 Task: Find connections with filter location Bantvāl with filter topic #staysafewith filter profile language Potuguese with filter current company AJIO.com with filter school Progressive Education Society's Modern College of Engineering with filter industry Electrical Equipment Manufacturing with filter service category Commercial Insurance with filter keywords title Direct Salesperson
Action: Mouse moved to (491, 64)
Screenshot: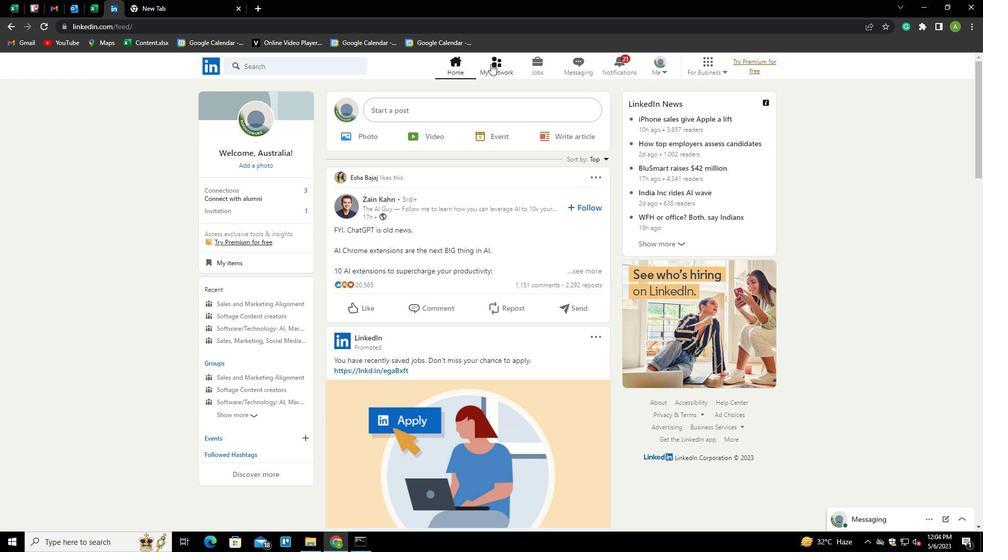 
Action: Mouse pressed left at (491, 64)
Screenshot: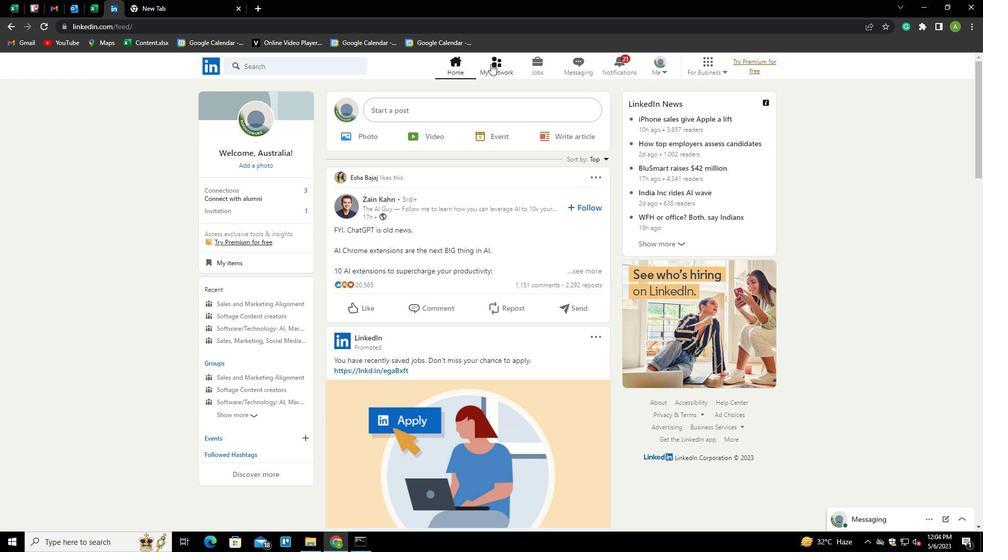 
Action: Mouse moved to (275, 126)
Screenshot: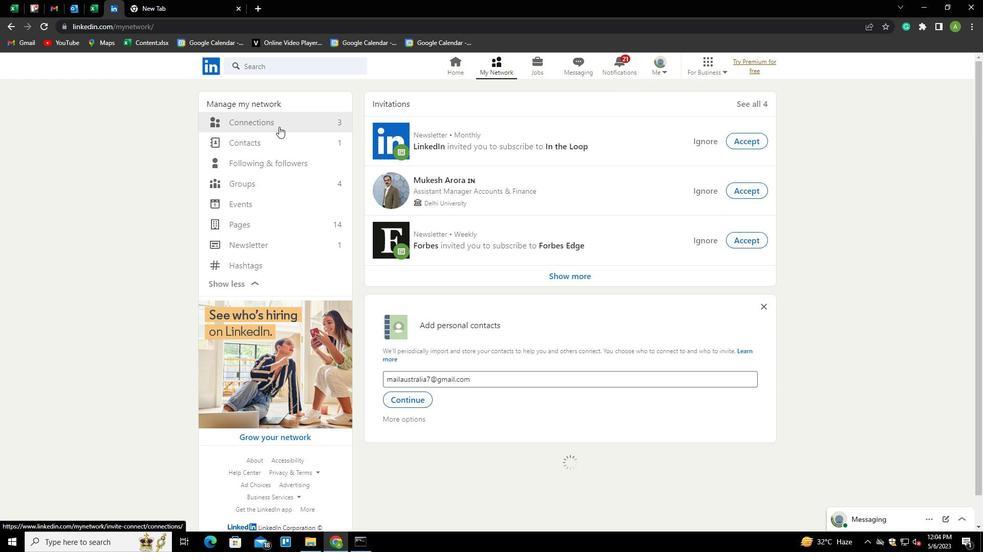 
Action: Mouse pressed left at (275, 126)
Screenshot: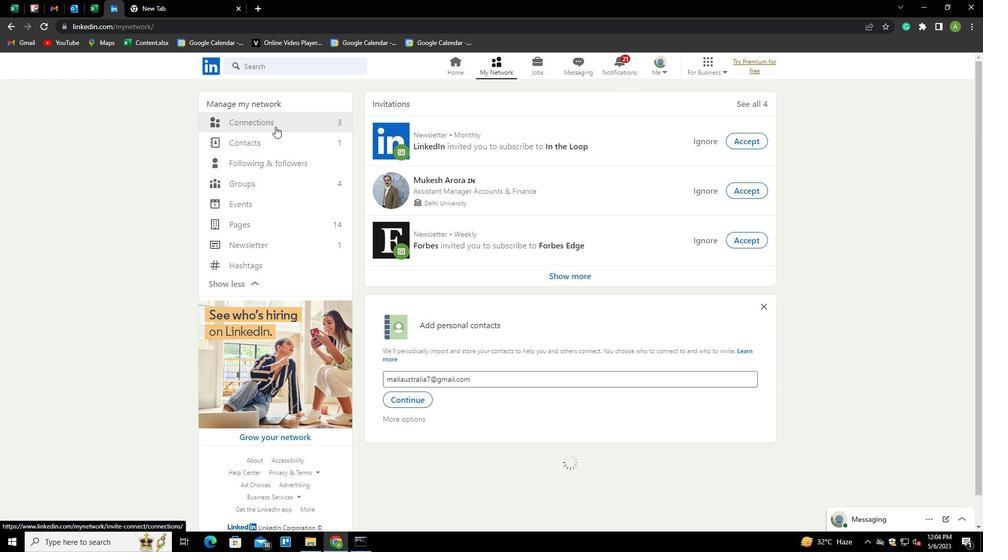 
Action: Mouse moved to (569, 122)
Screenshot: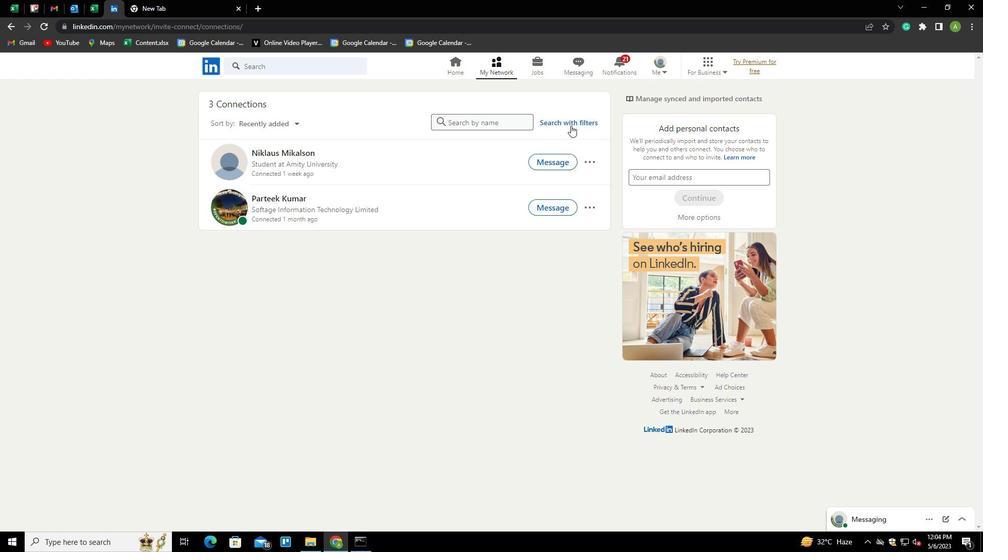 
Action: Mouse pressed left at (569, 122)
Screenshot: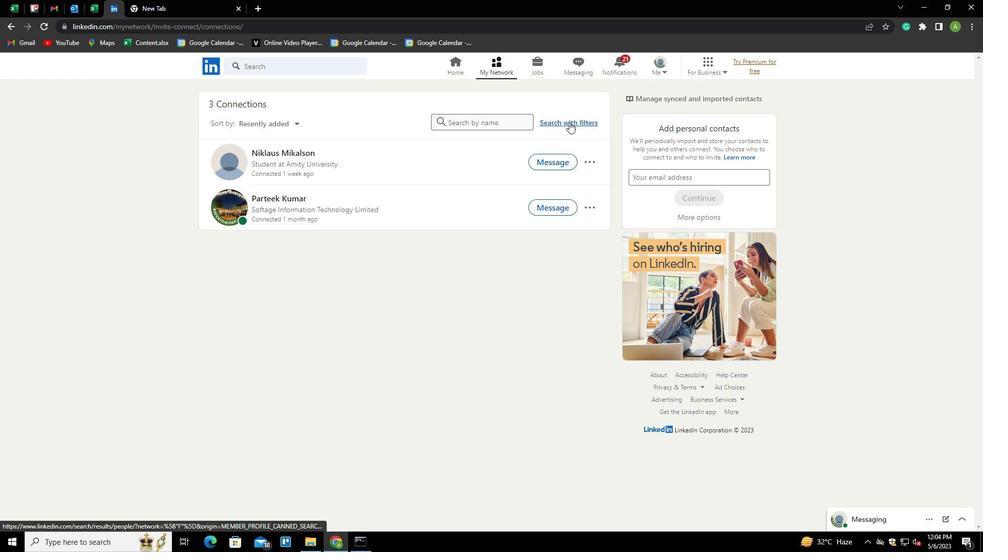 
Action: Mouse moved to (524, 94)
Screenshot: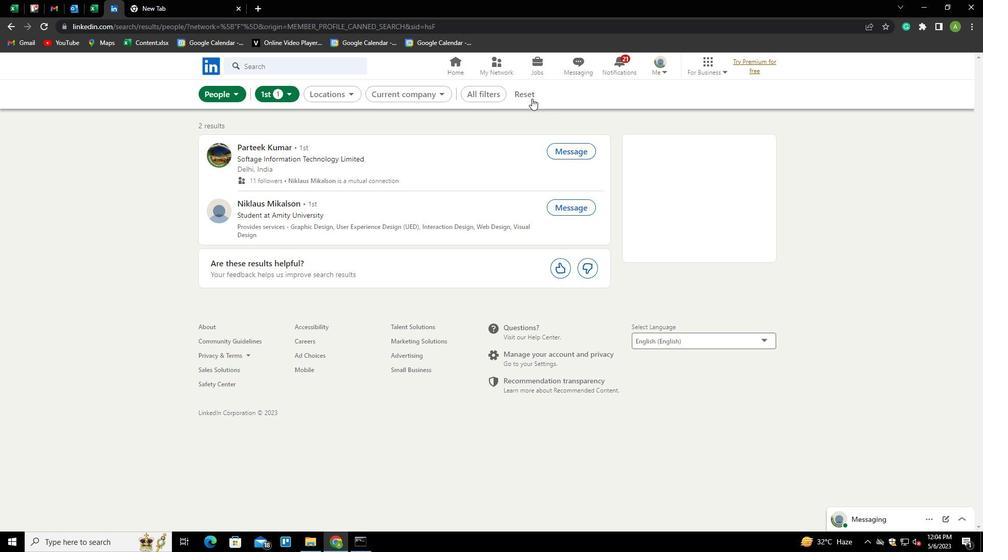 
Action: Mouse pressed left at (524, 94)
Screenshot: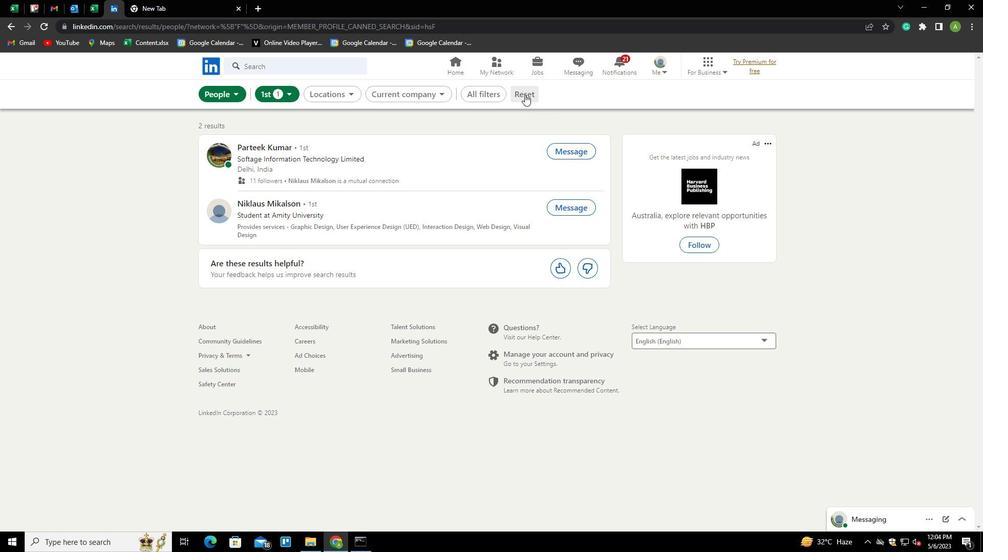 
Action: Mouse moved to (513, 94)
Screenshot: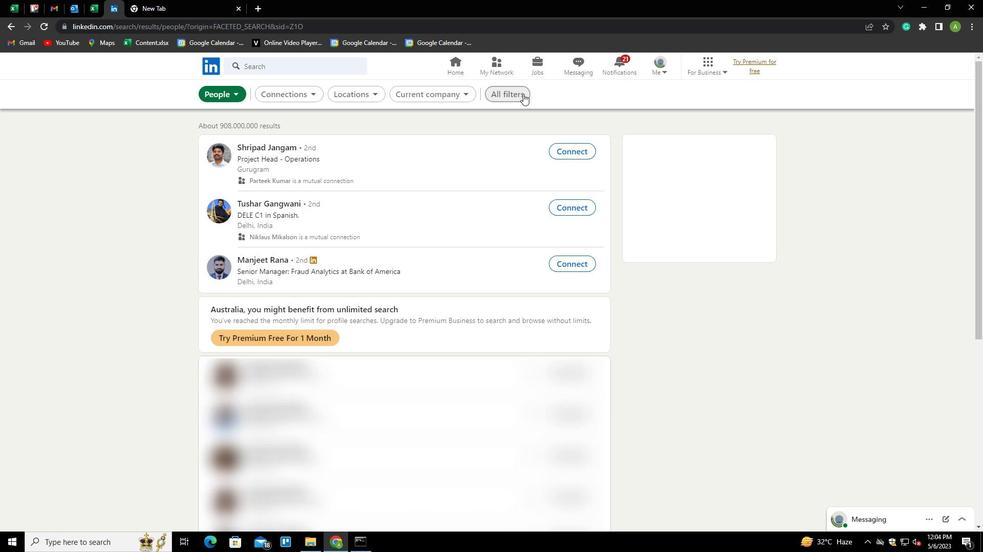 
Action: Mouse pressed left at (513, 94)
Screenshot: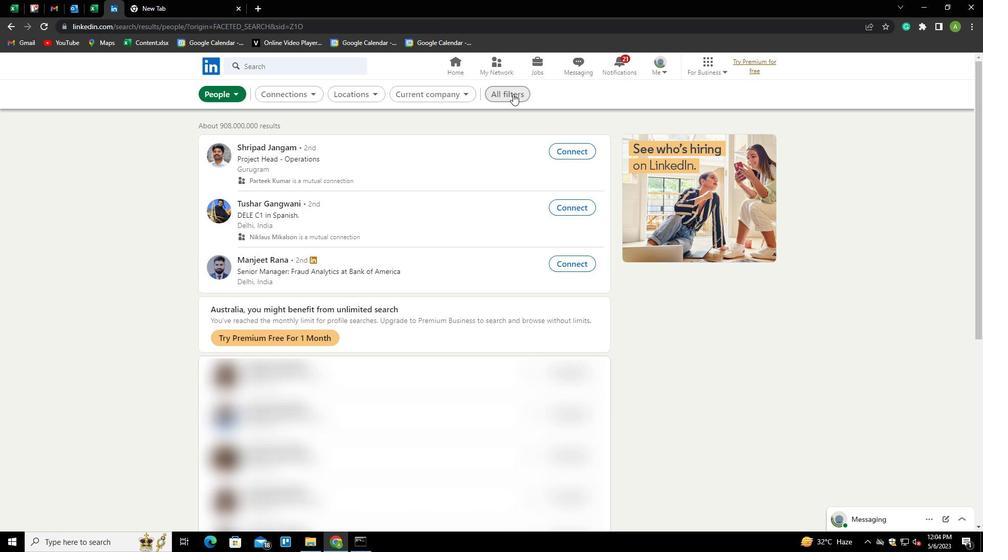 
Action: Mouse moved to (837, 285)
Screenshot: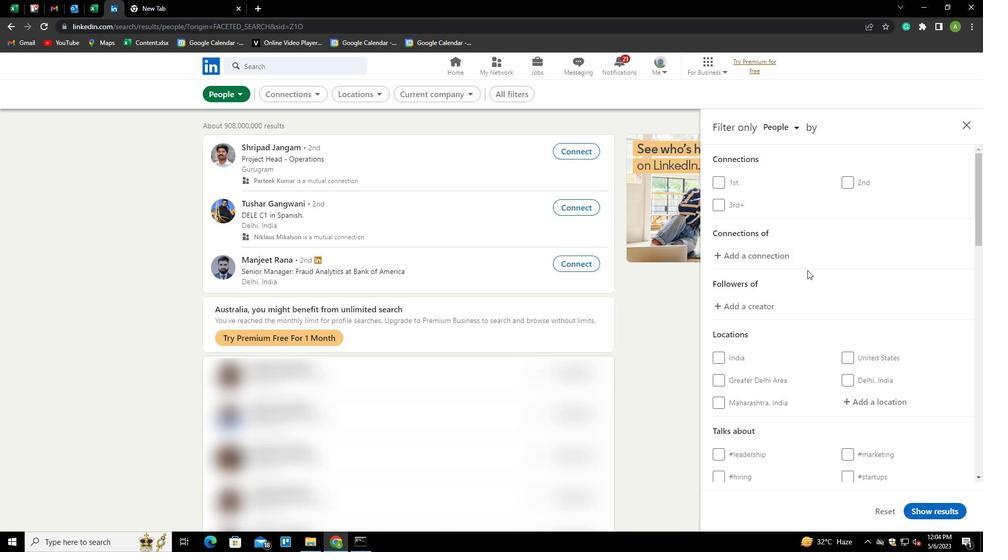 
Action: Mouse scrolled (837, 285) with delta (0, 0)
Screenshot: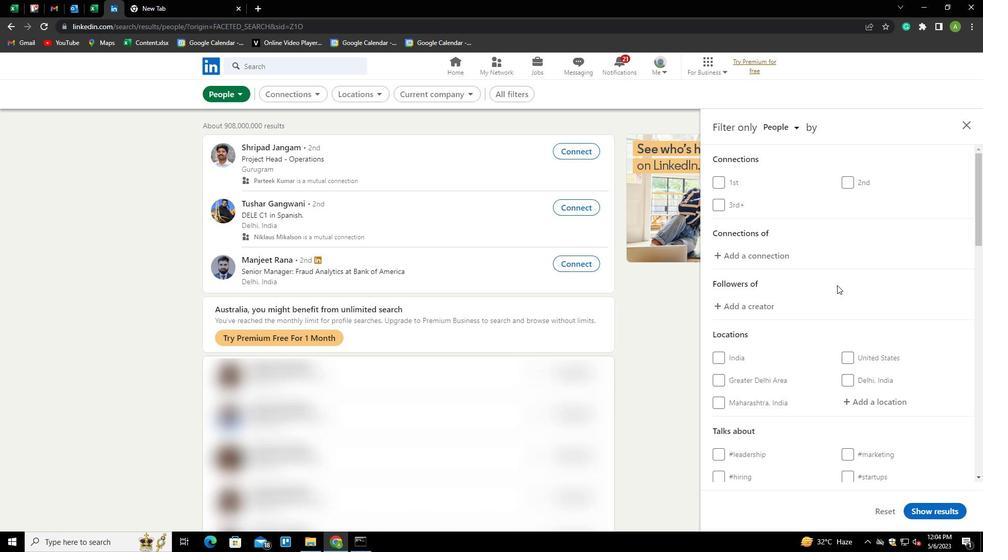 
Action: Mouse scrolled (837, 285) with delta (0, 0)
Screenshot: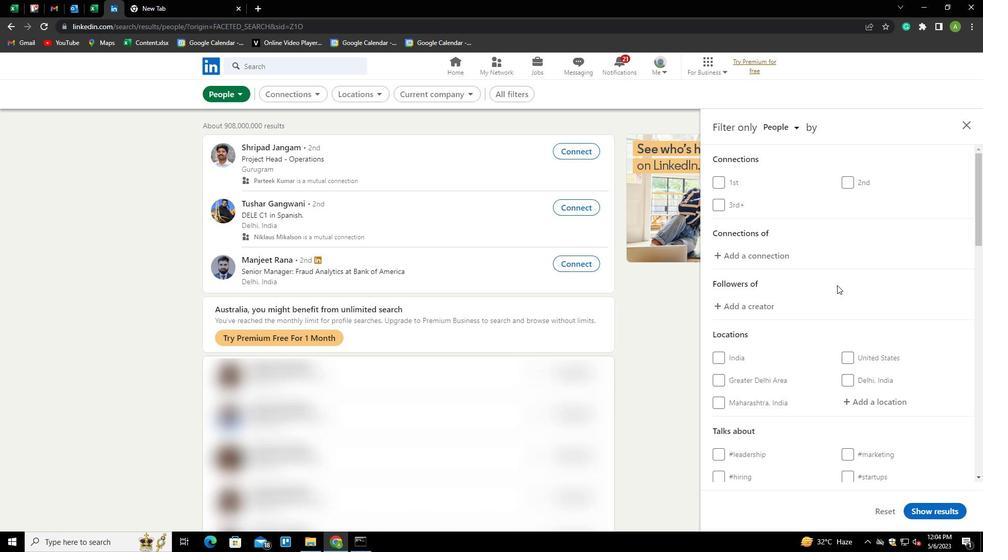 
Action: Mouse moved to (848, 302)
Screenshot: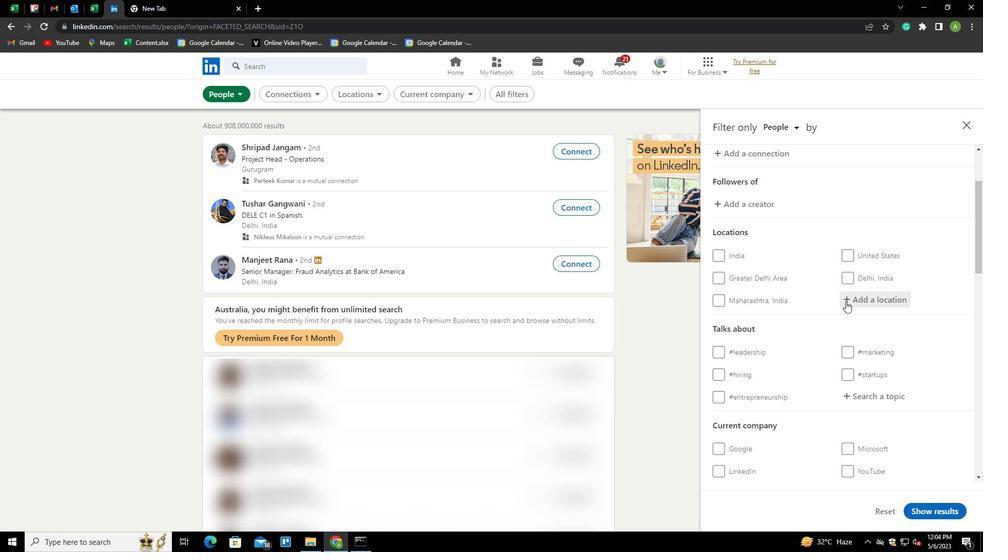 
Action: Mouse pressed left at (848, 302)
Screenshot: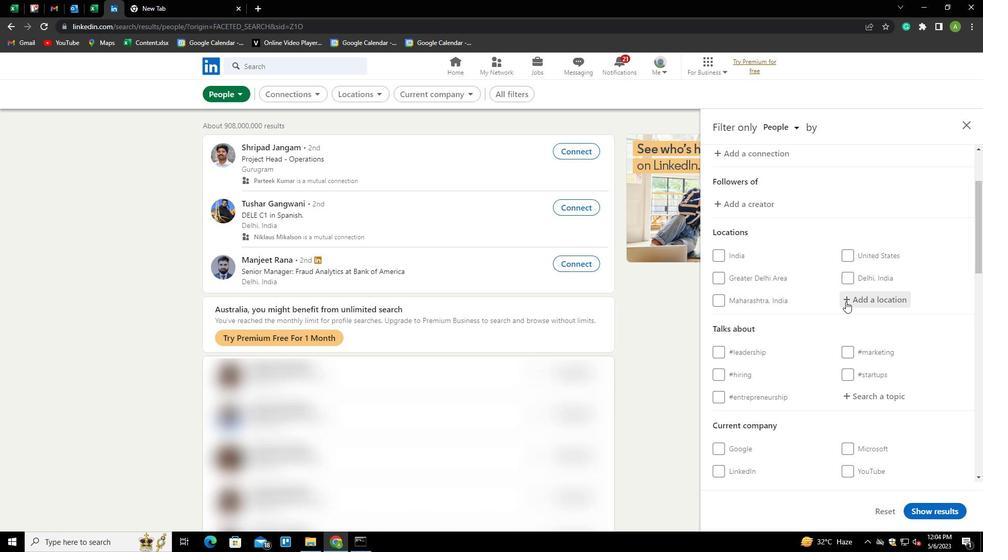 
Action: Mouse moved to (849, 301)
Screenshot: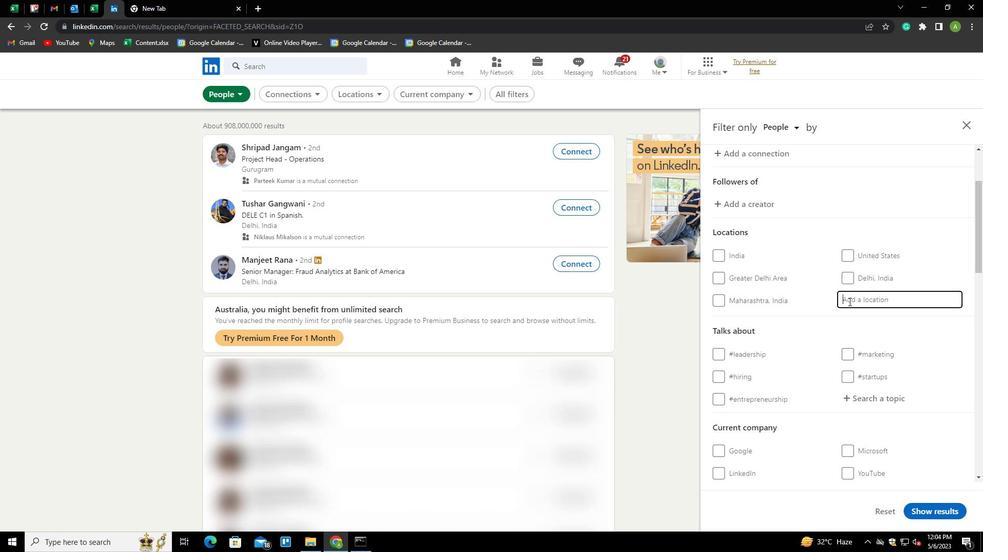 
Action: Key pressed <Key.shift>
Screenshot: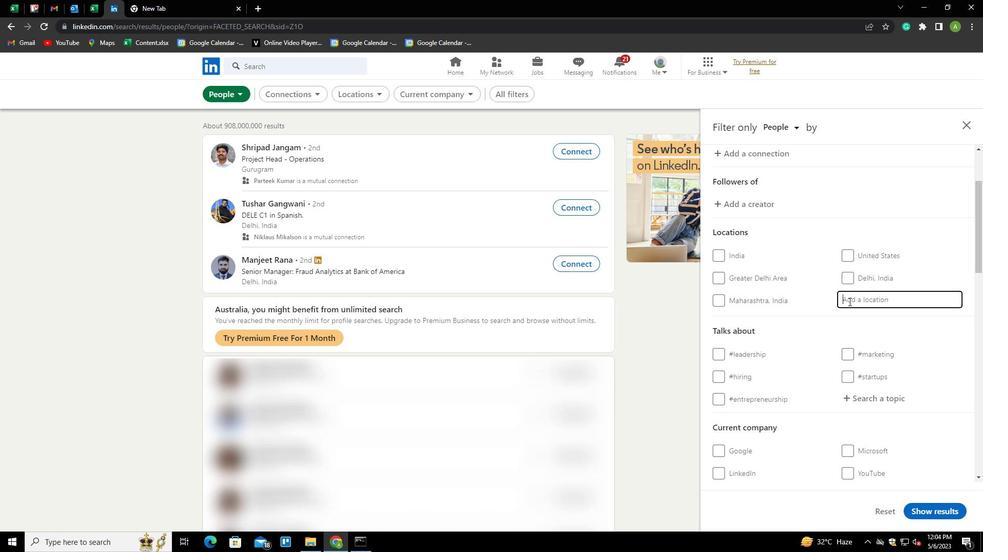 
Action: Mouse moved to (849, 300)
Screenshot: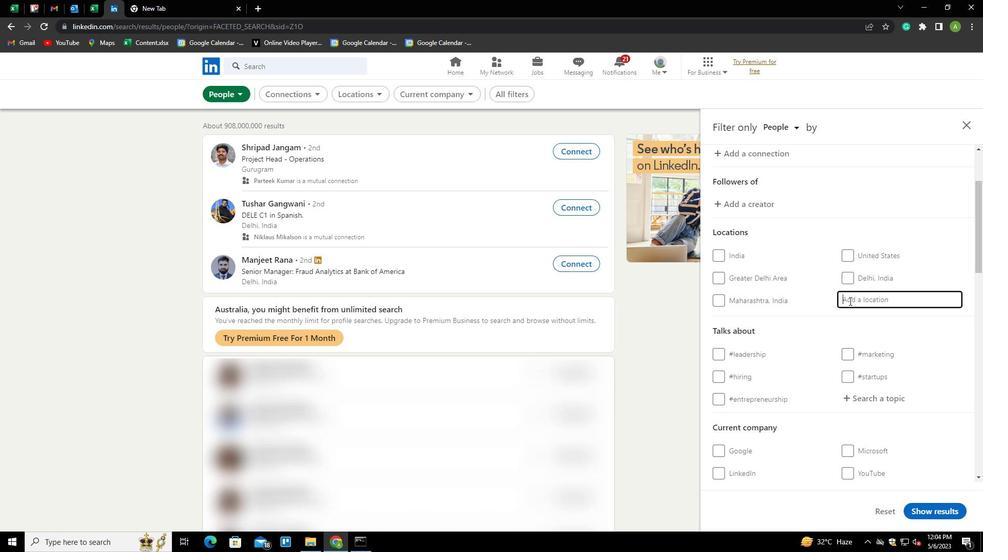 
Action: Key pressed B
Screenshot: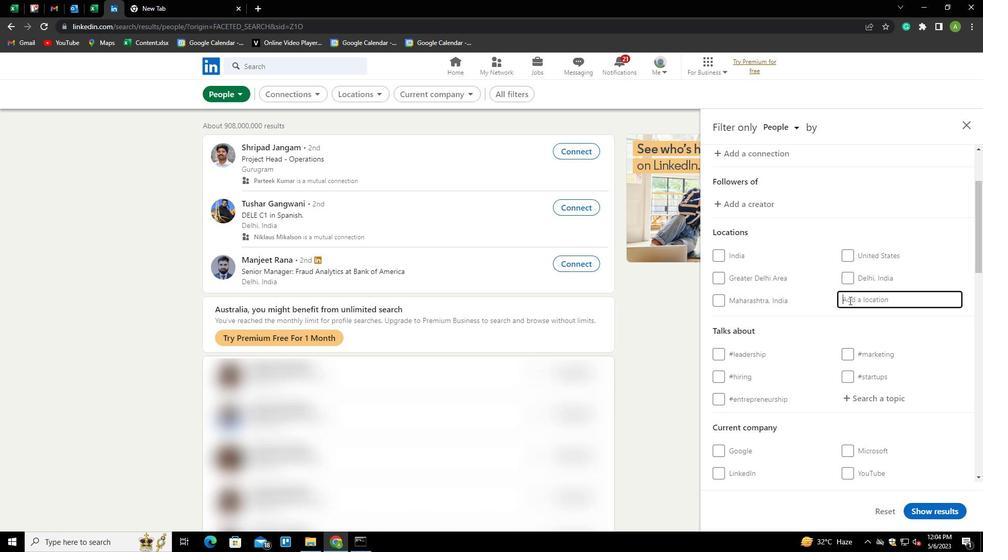 
Action: Mouse moved to (892, 270)
Screenshot: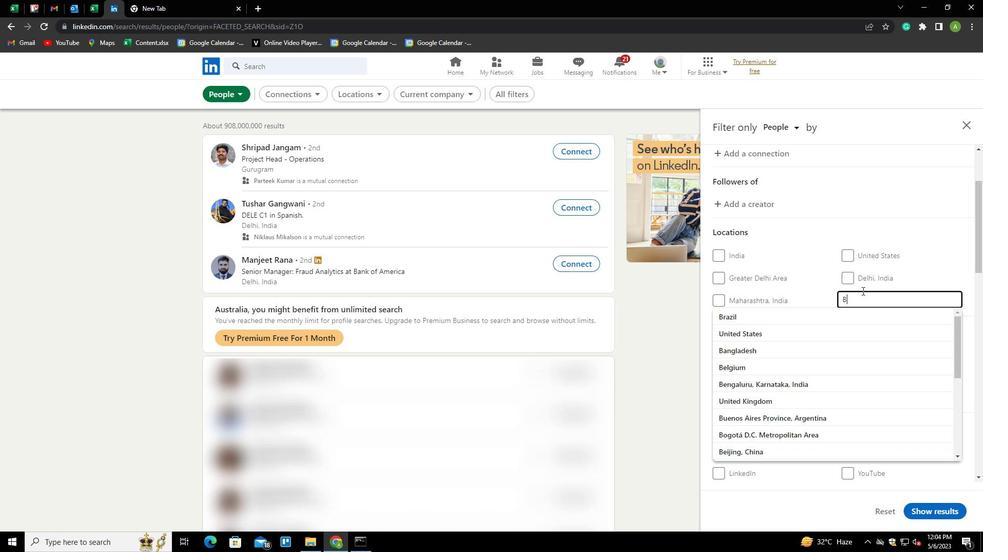 
Action: Key pressed ANTCAL<Key.backspace><Key.backspace>V<Key.backspace><Key.backspace>VAL<Key.down>
Screenshot: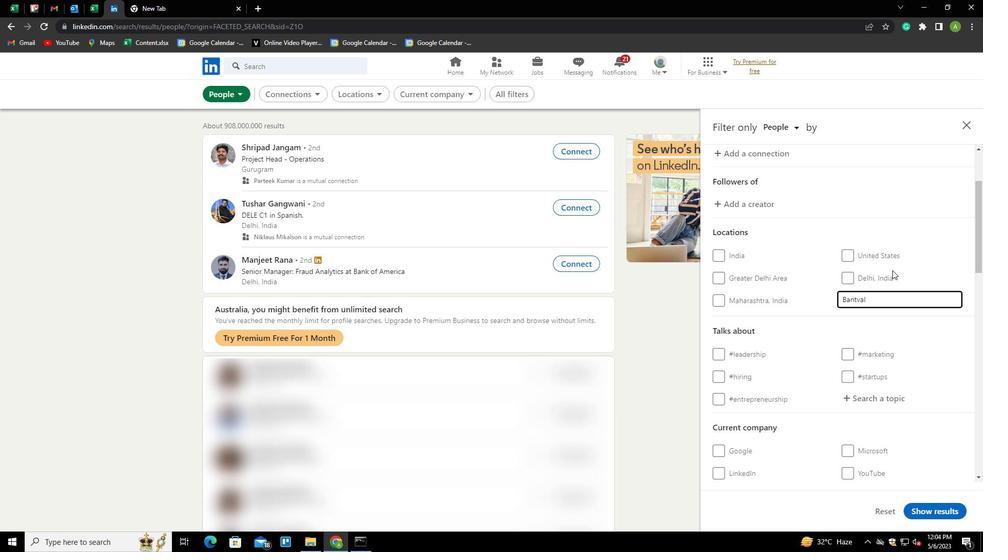 
Action: Mouse moved to (939, 329)
Screenshot: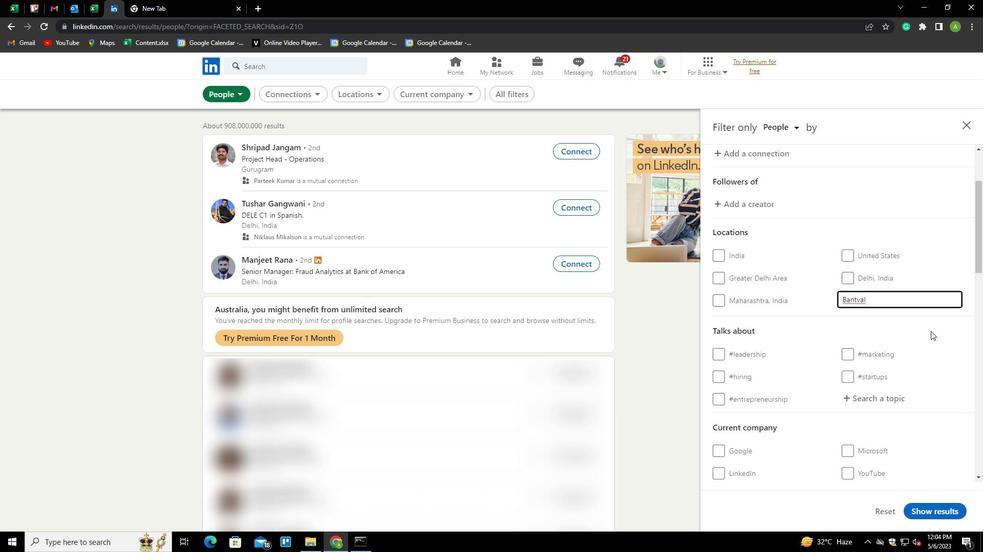 
Action: Mouse pressed left at (939, 329)
Screenshot: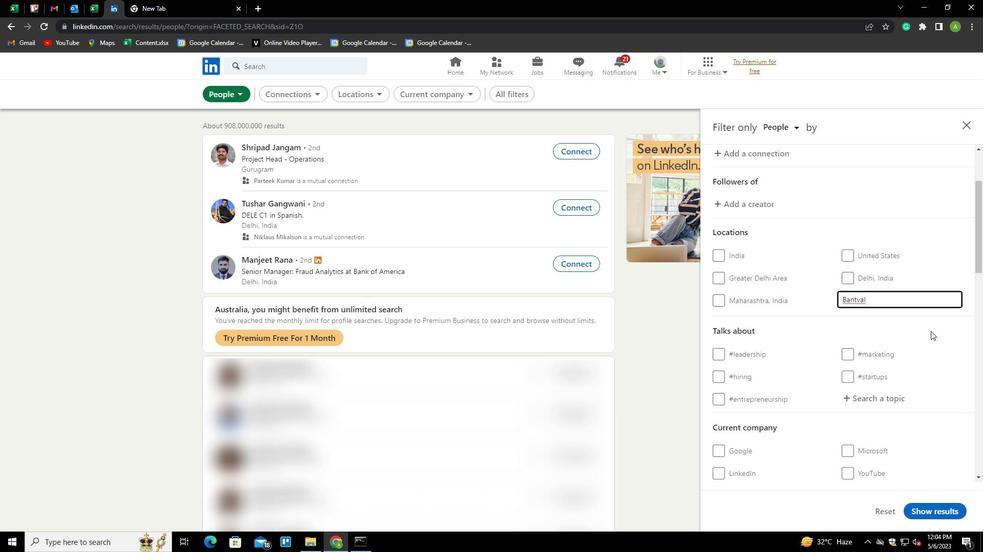 
Action: Mouse moved to (882, 401)
Screenshot: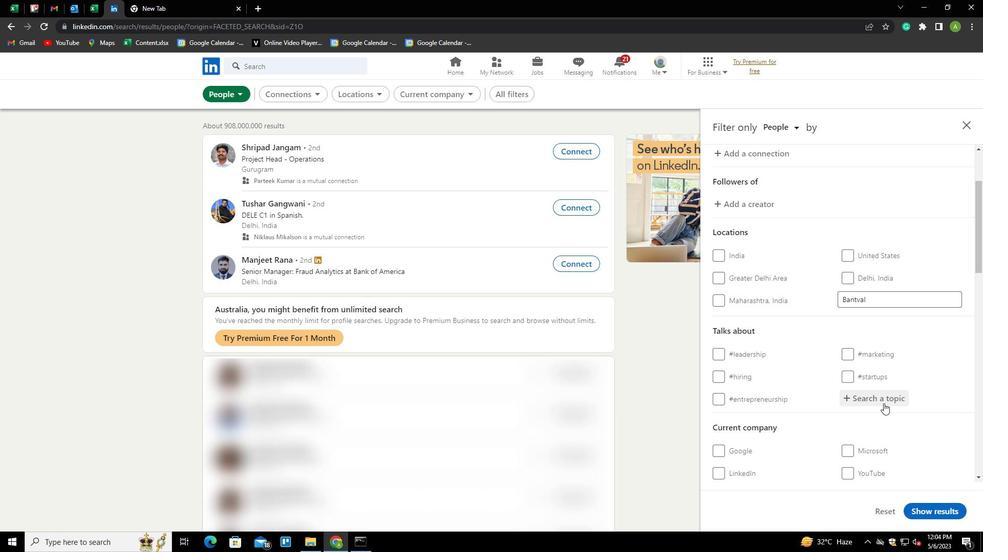 
Action: Mouse pressed left at (882, 401)
Screenshot: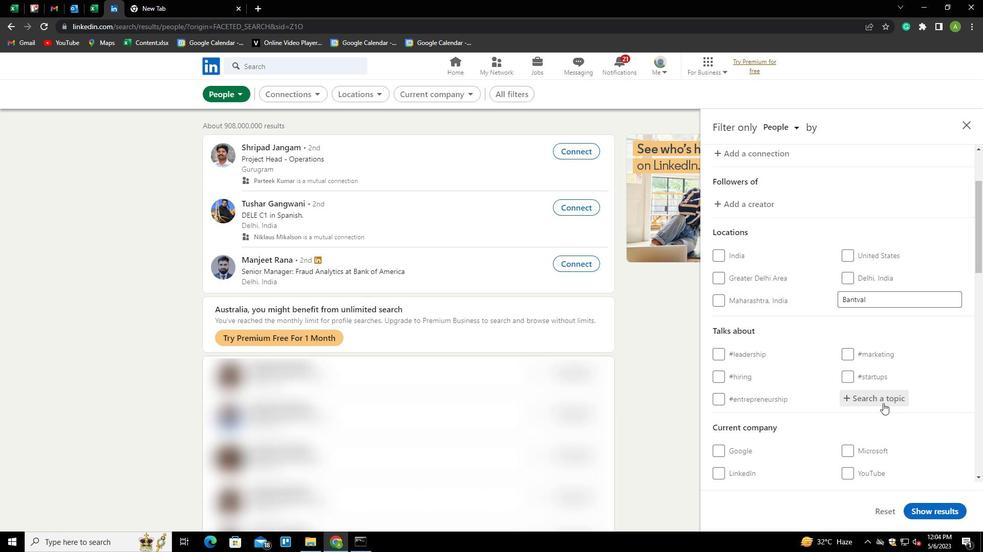 
Action: Mouse moved to (894, 392)
Screenshot: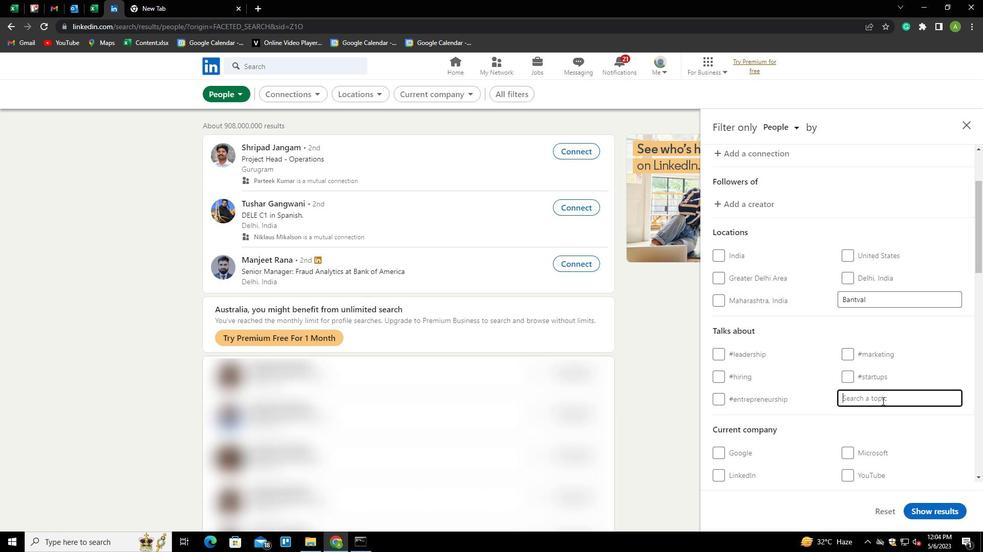 
Action: Key pressed STAYSAFE<Key.down><Key.enter>
Screenshot: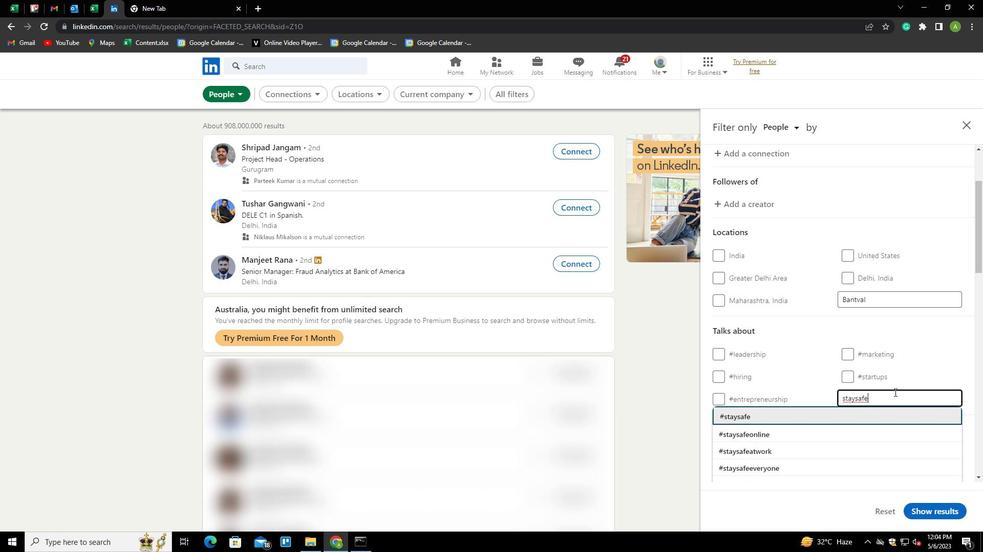 
Action: Mouse scrolled (894, 392) with delta (0, 0)
Screenshot: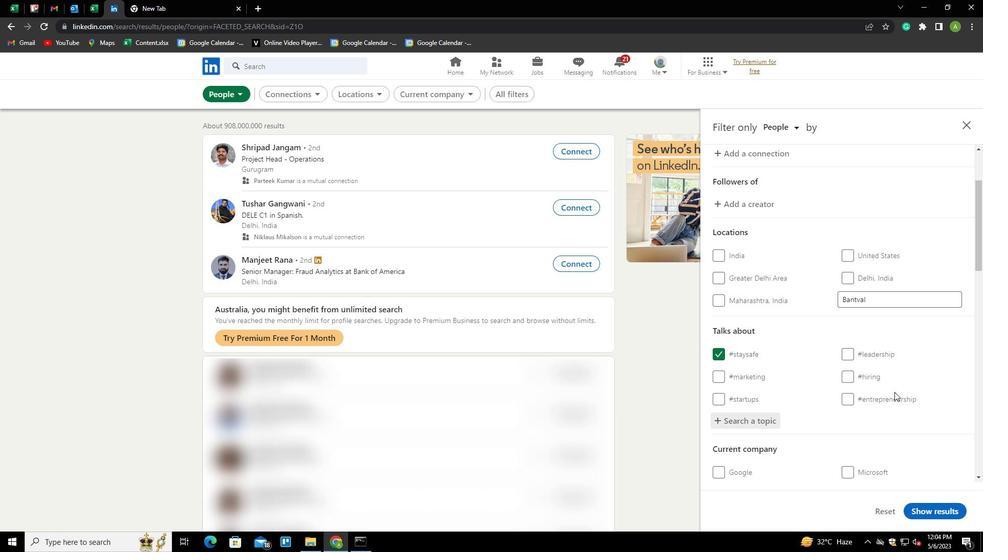
Action: Mouse scrolled (894, 392) with delta (0, 0)
Screenshot: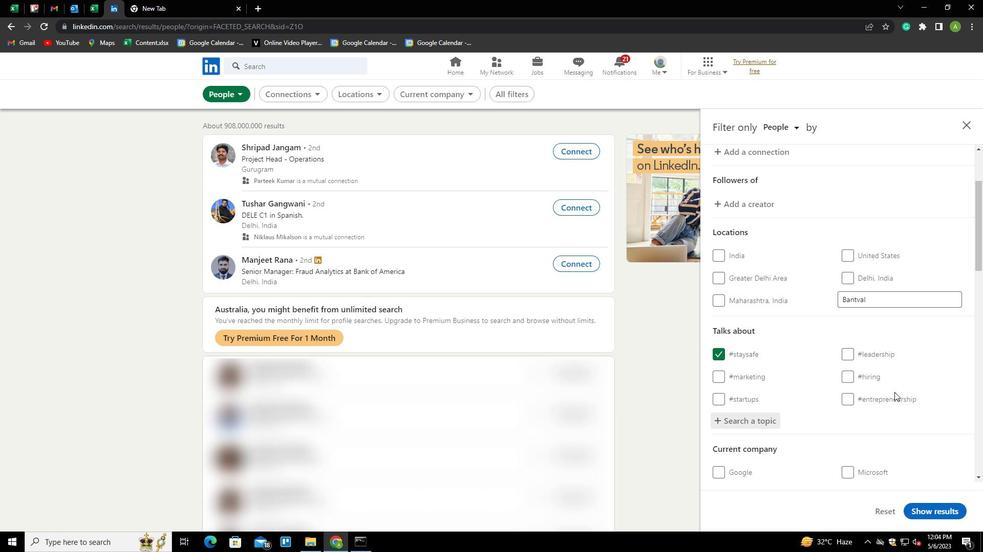
Action: Mouse scrolled (894, 392) with delta (0, 0)
Screenshot: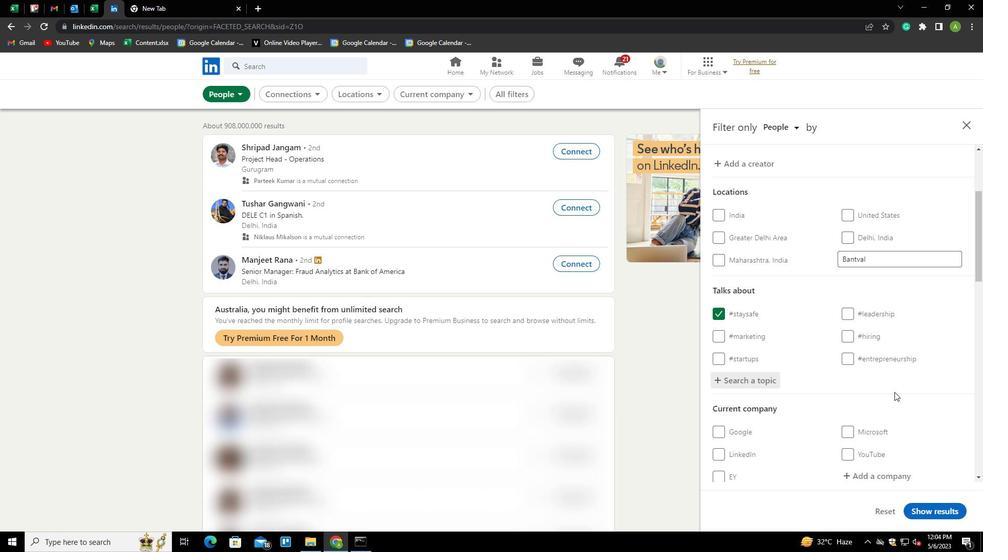 
Action: Mouse moved to (894, 393)
Screenshot: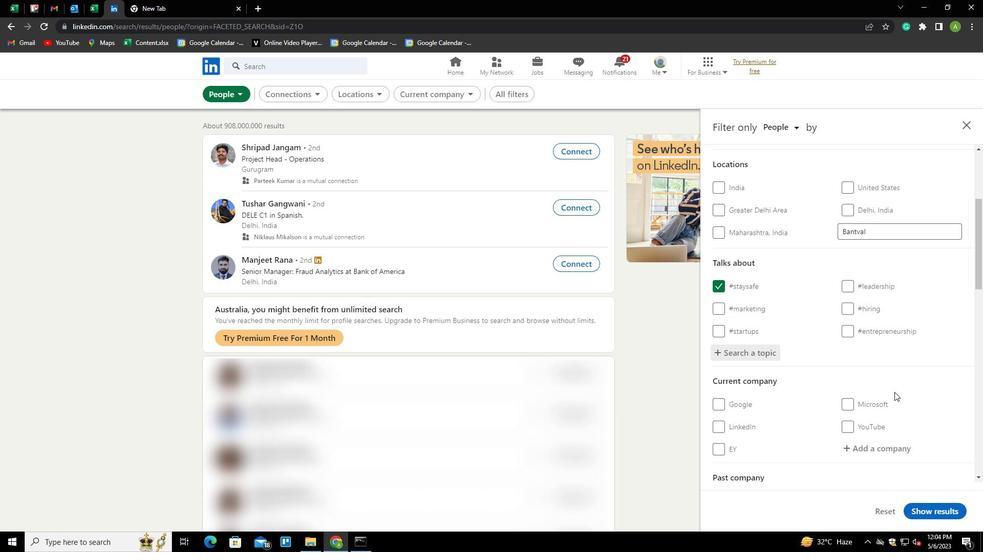 
Action: Mouse scrolled (894, 392) with delta (0, 0)
Screenshot: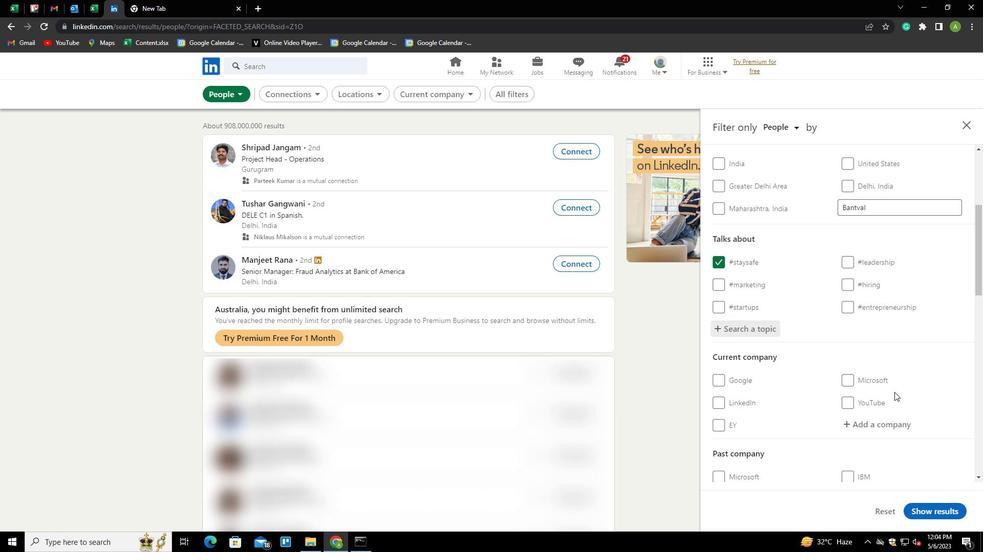 
Action: Mouse moved to (894, 393)
Screenshot: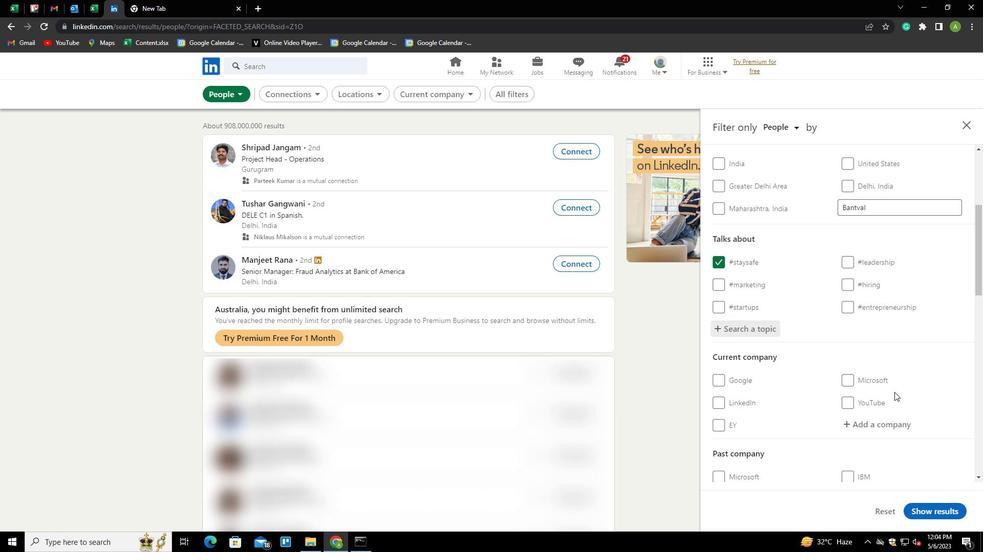 
Action: Mouse scrolled (894, 392) with delta (0, 0)
Screenshot: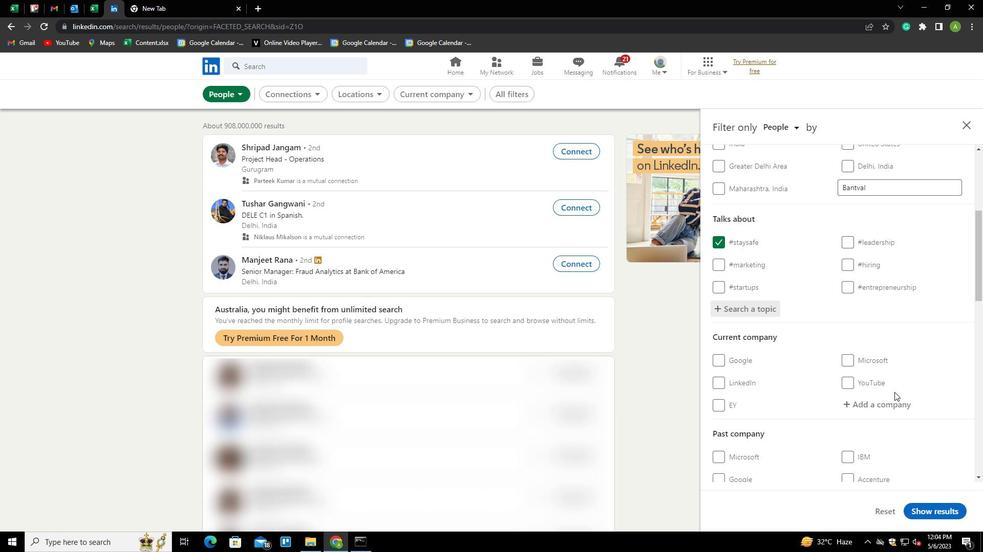 
Action: Mouse scrolled (894, 392) with delta (0, 0)
Screenshot: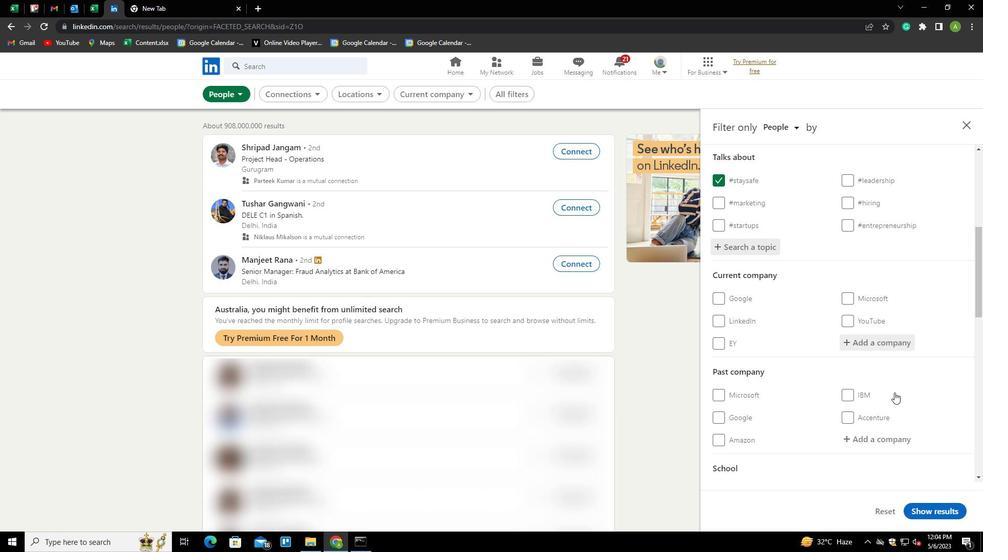 
Action: Mouse scrolled (894, 392) with delta (0, 0)
Screenshot: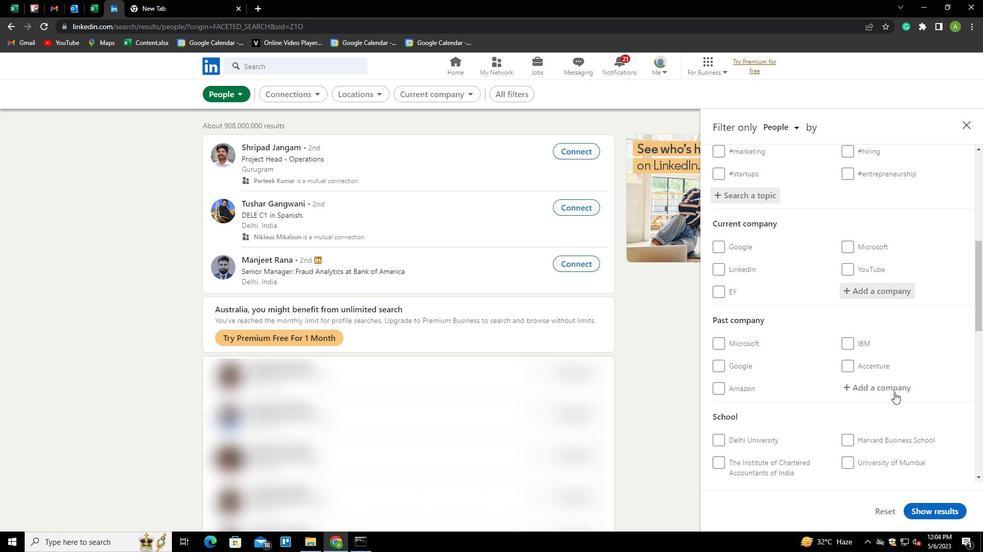 
Action: Mouse scrolled (894, 392) with delta (0, 0)
Screenshot: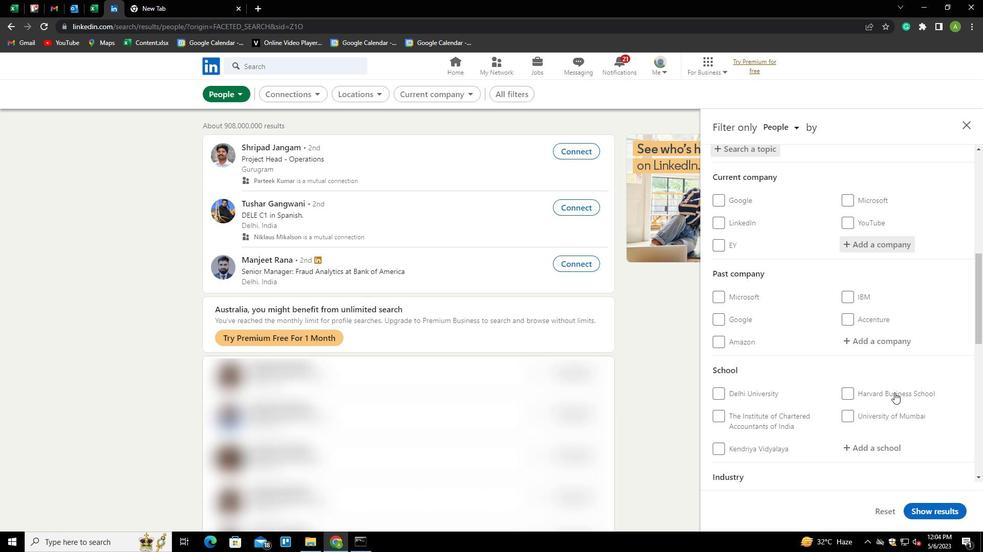 
Action: Mouse moved to (896, 394)
Screenshot: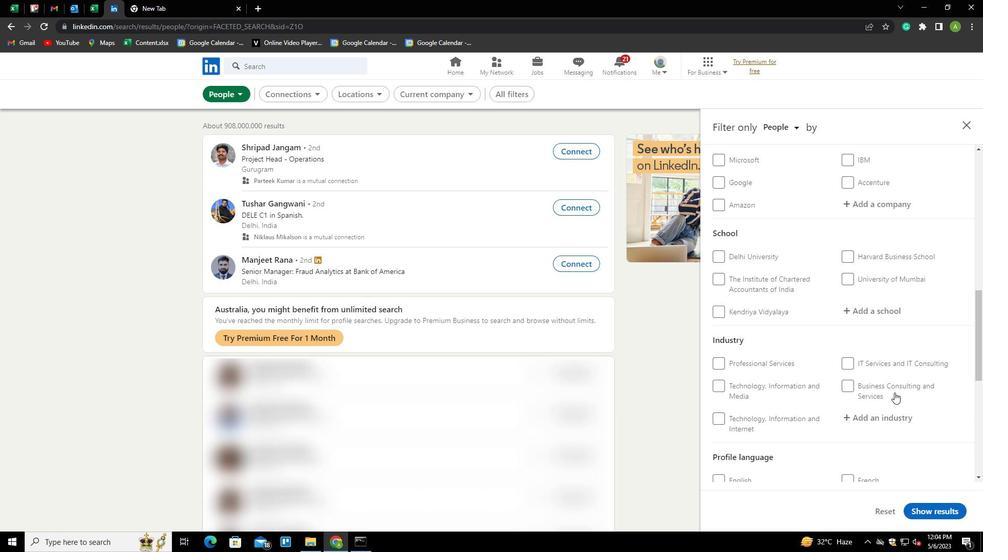 
Action: Mouse scrolled (896, 394) with delta (0, 0)
Screenshot: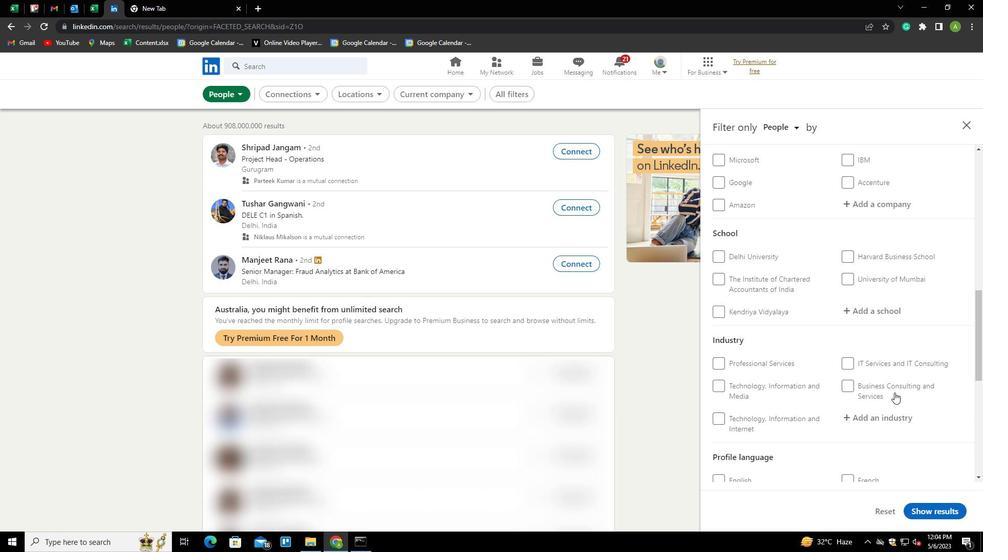 
Action: Mouse moved to (896, 394)
Screenshot: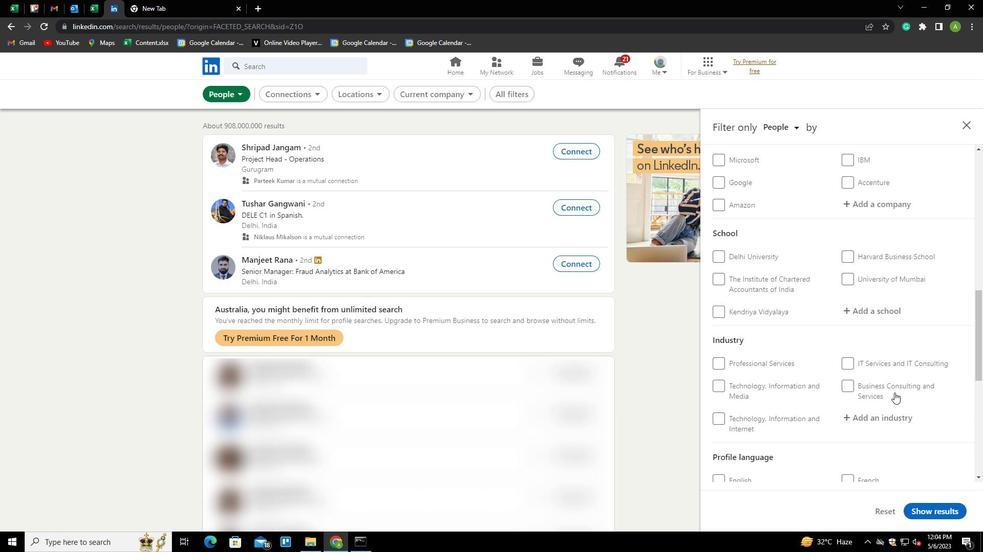 
Action: Mouse scrolled (896, 394) with delta (0, 0)
Screenshot: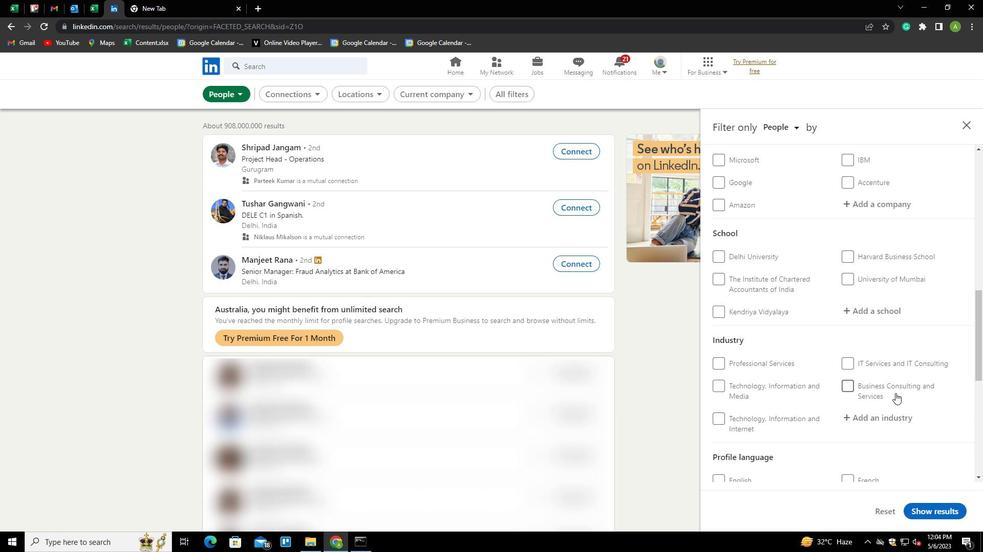 
Action: Mouse moved to (878, 401)
Screenshot: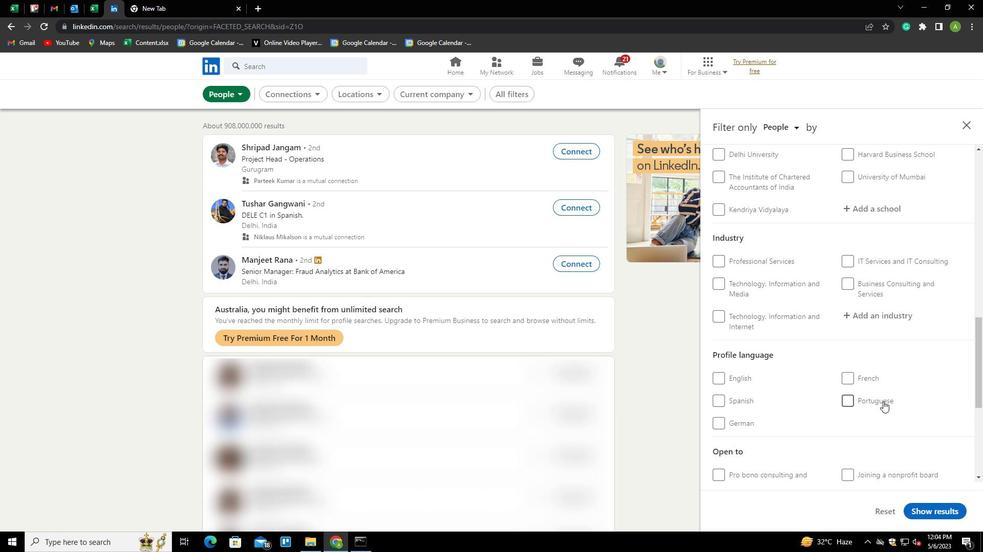
Action: Mouse pressed left at (878, 401)
Screenshot: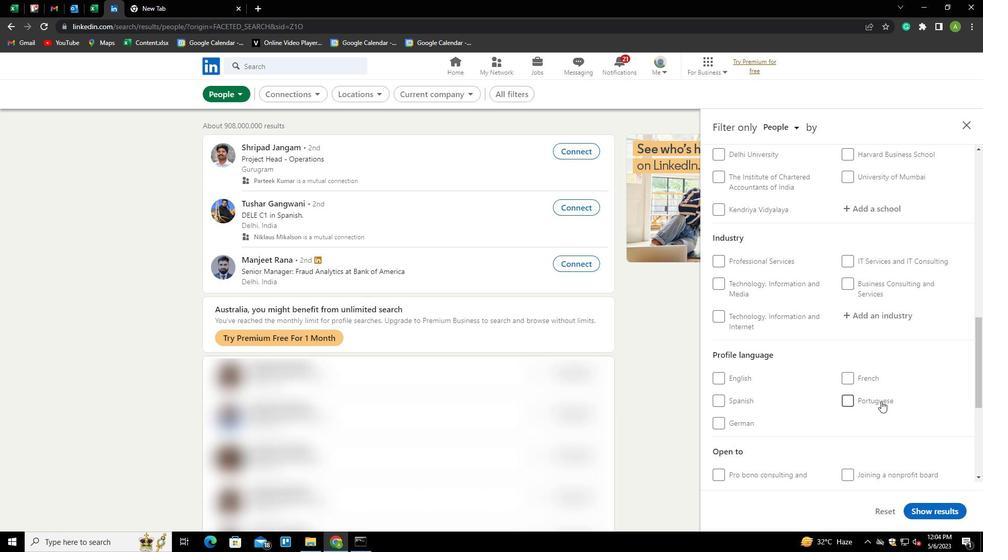 
Action: Mouse moved to (897, 385)
Screenshot: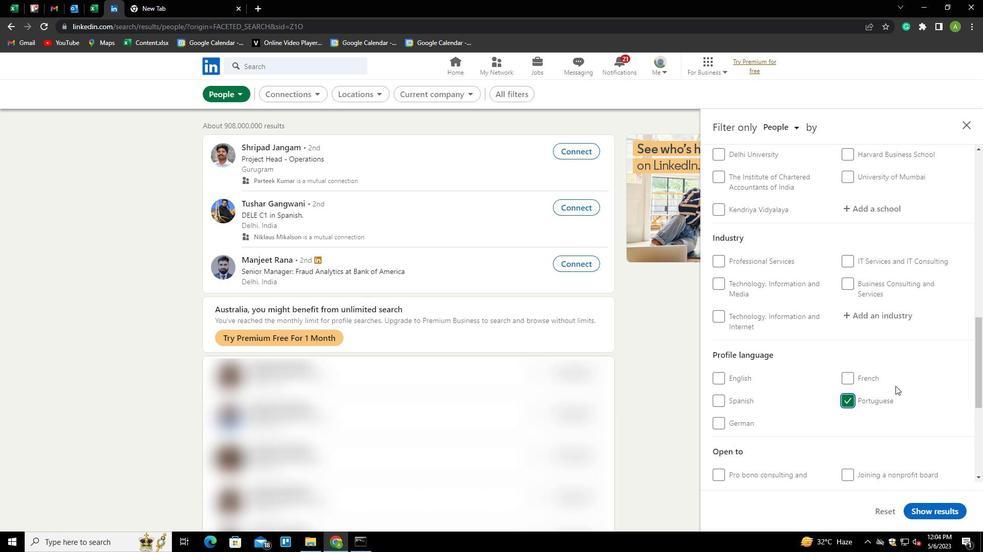 
Action: Mouse scrolled (897, 385) with delta (0, 0)
Screenshot: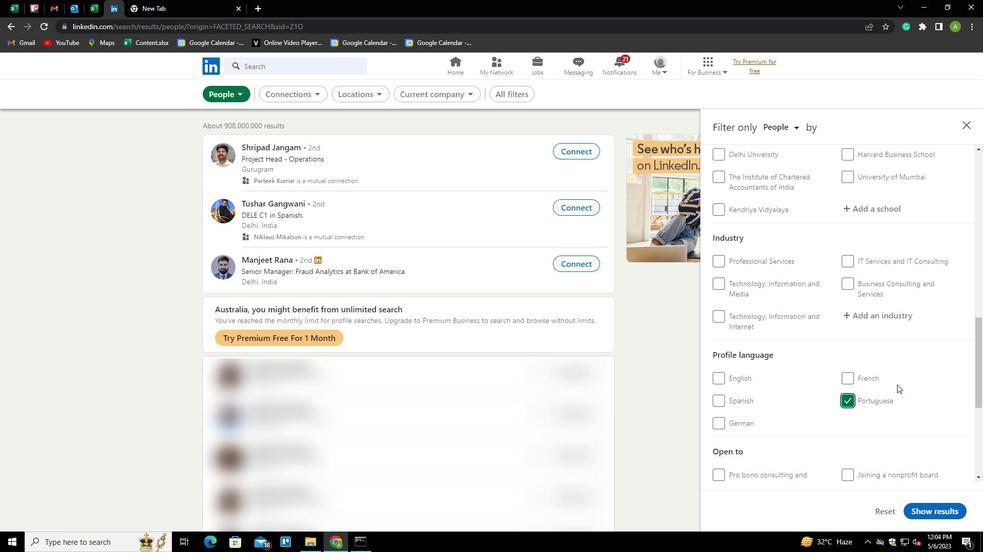
Action: Mouse scrolled (897, 385) with delta (0, 0)
Screenshot: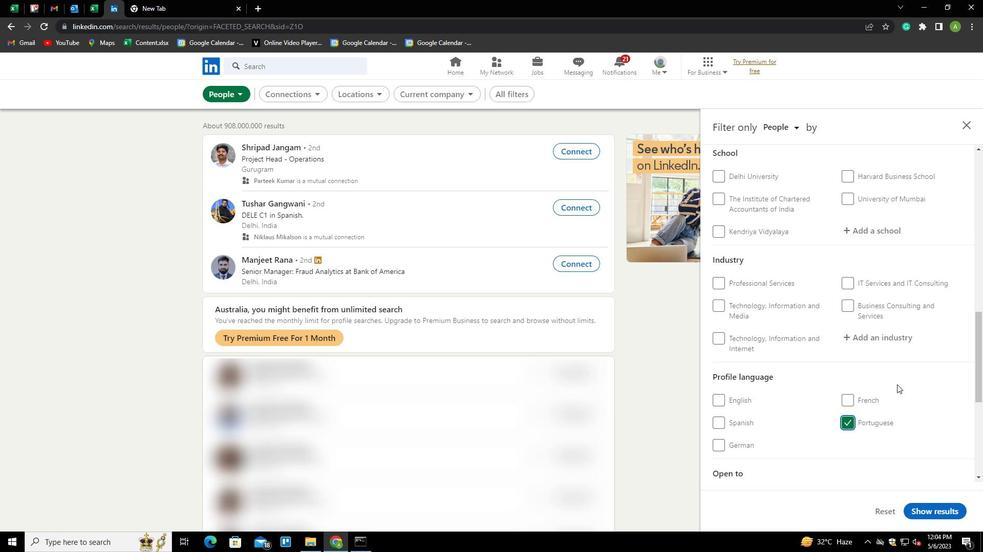 
Action: Mouse scrolled (897, 385) with delta (0, 0)
Screenshot: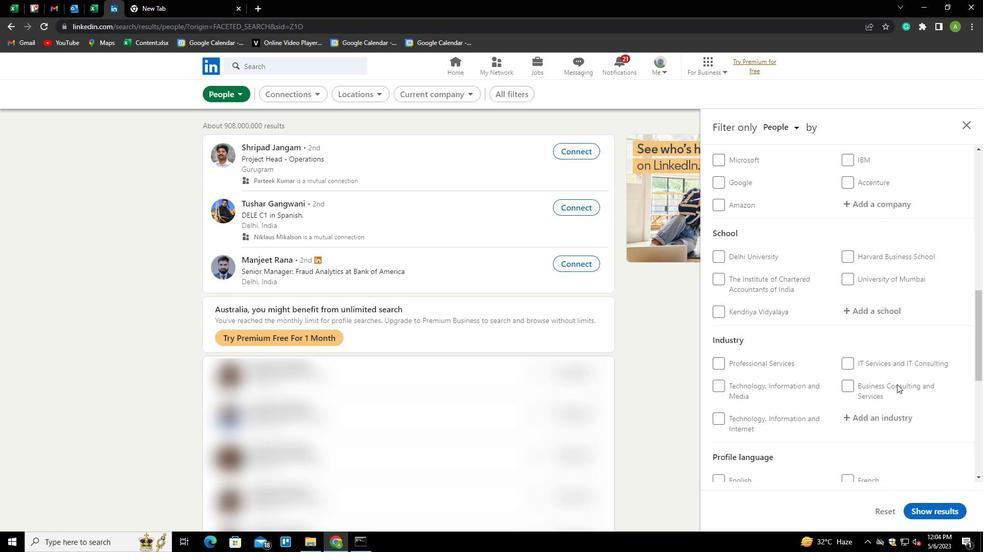 
Action: Mouse scrolled (897, 385) with delta (0, 0)
Screenshot: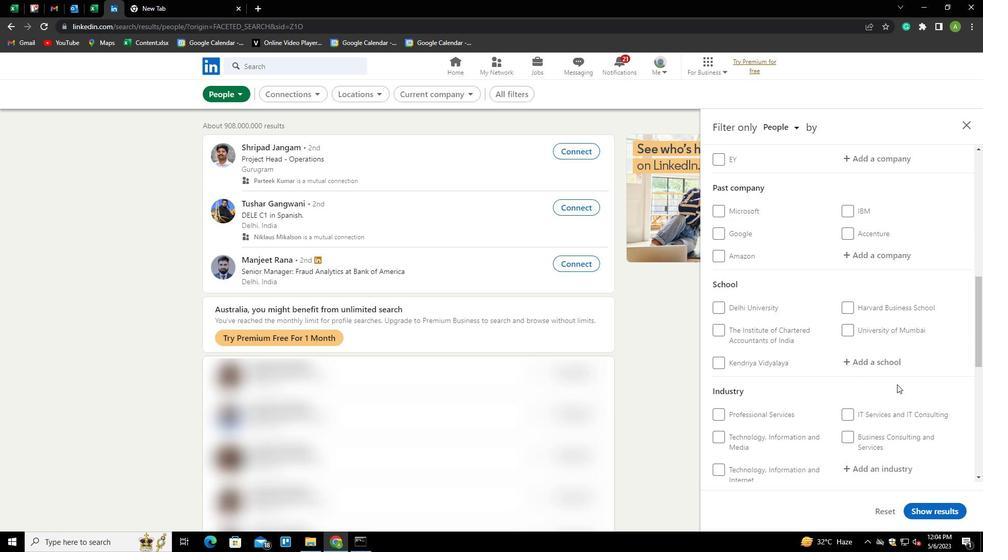 
Action: Mouse scrolled (897, 385) with delta (0, 0)
Screenshot: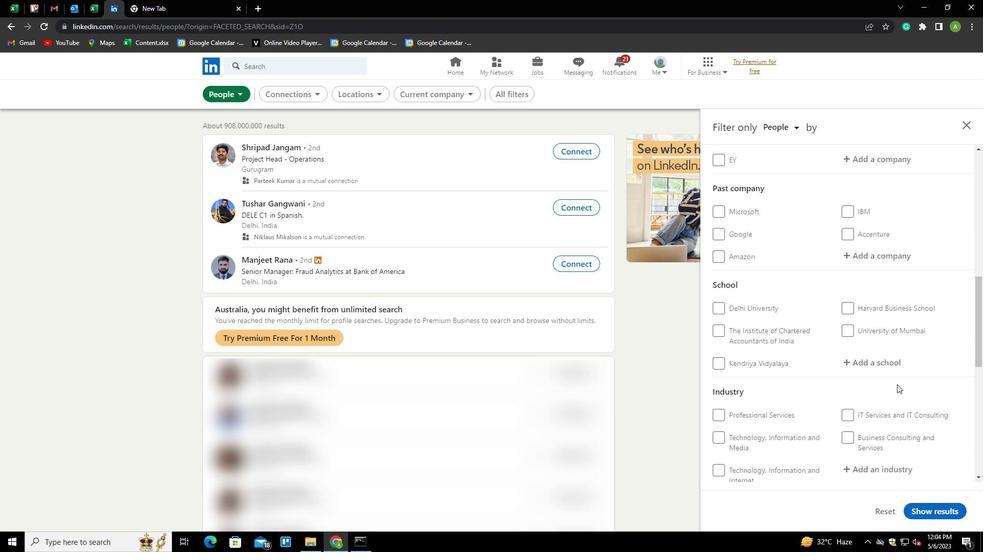 
Action: Mouse scrolled (897, 385) with delta (0, 0)
Screenshot: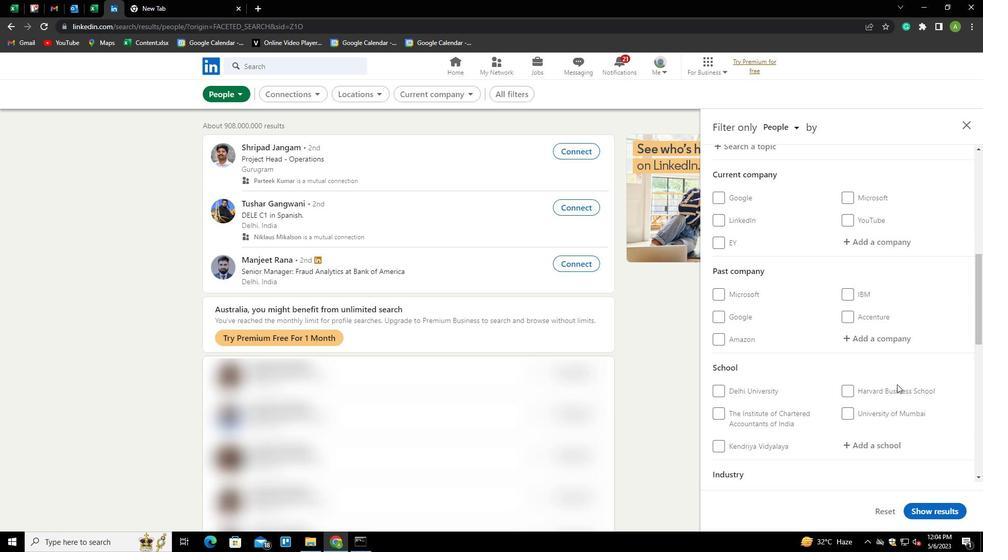 
Action: Mouse moved to (867, 314)
Screenshot: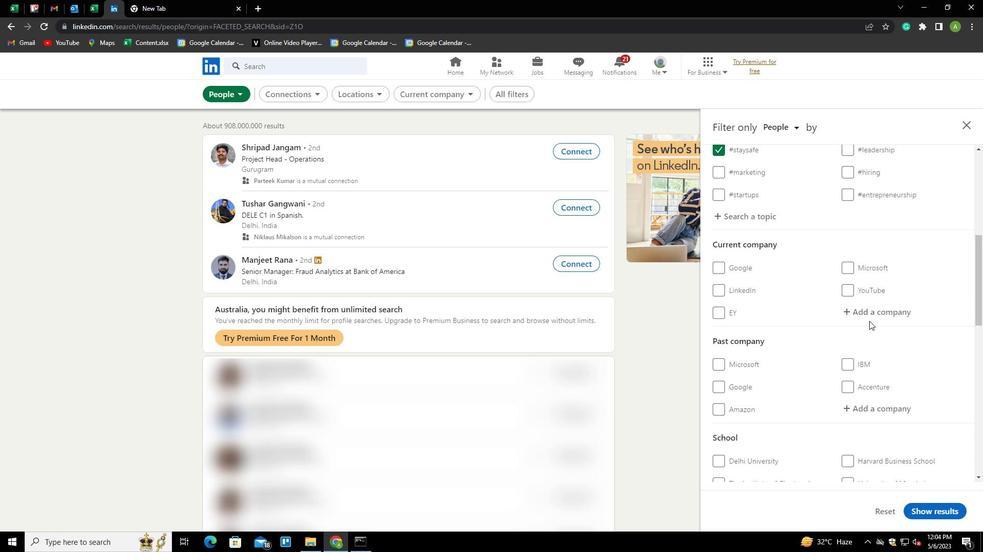 
Action: Mouse pressed left at (867, 314)
Screenshot: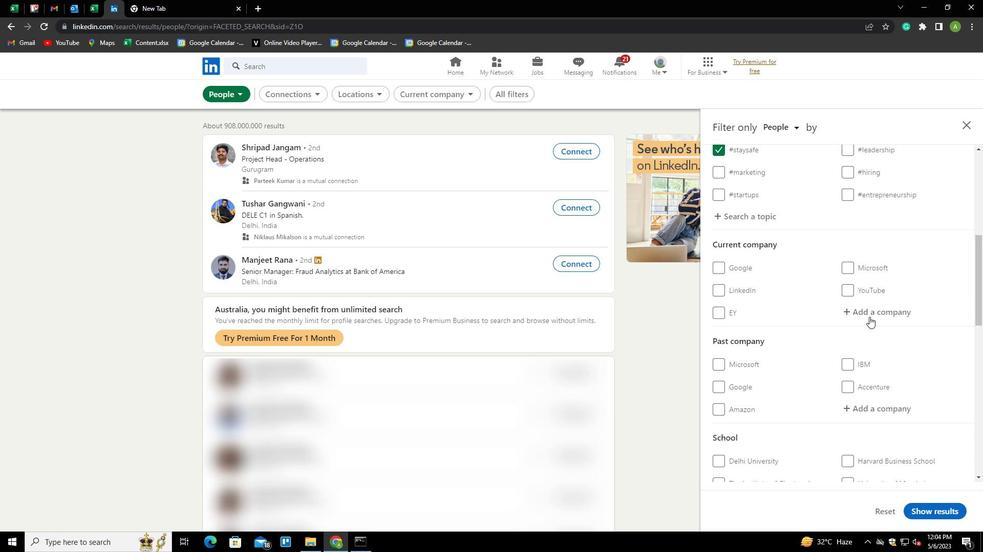
Action: Key pressed <Key.shift><Key.shift><Key.shift><Key.shift>AJIO.COM<Key.down><Key.enter>
Screenshot: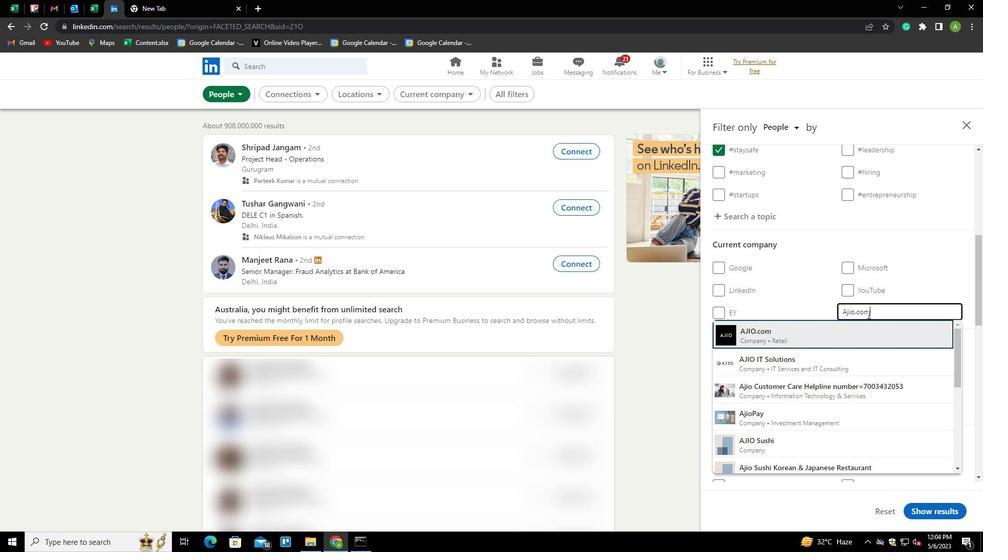 
Action: Mouse scrolled (867, 314) with delta (0, 0)
Screenshot: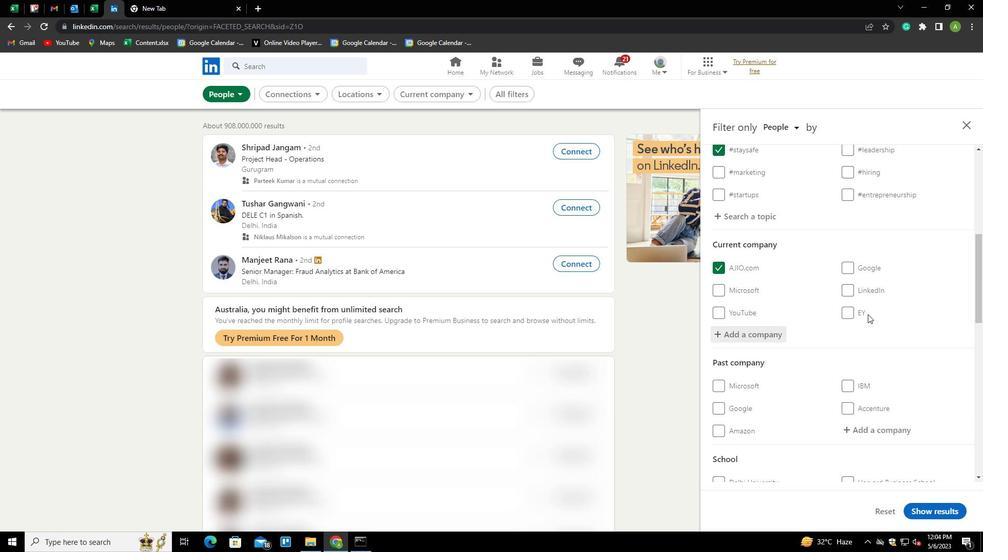
Action: Mouse scrolled (867, 314) with delta (0, 0)
Screenshot: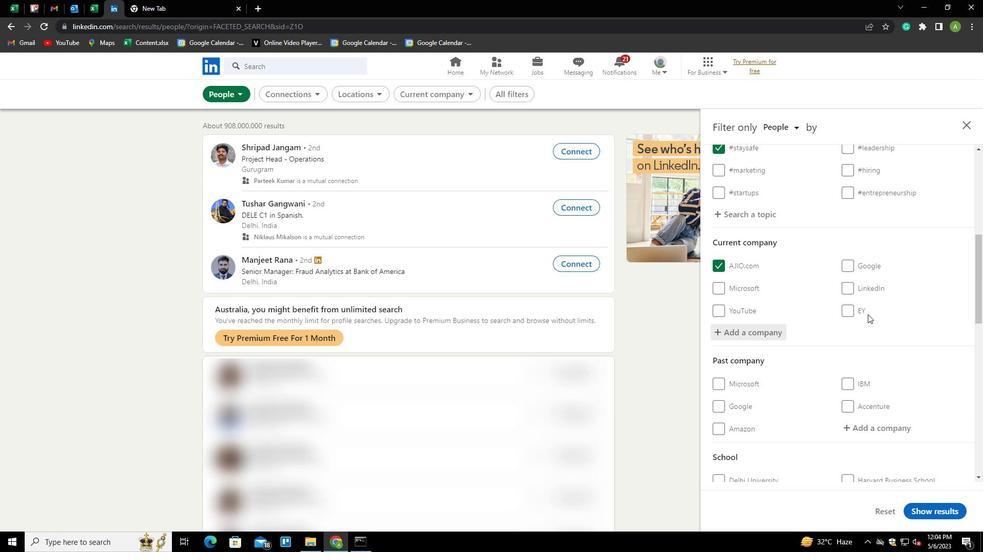 
Action: Mouse scrolled (867, 314) with delta (0, 0)
Screenshot: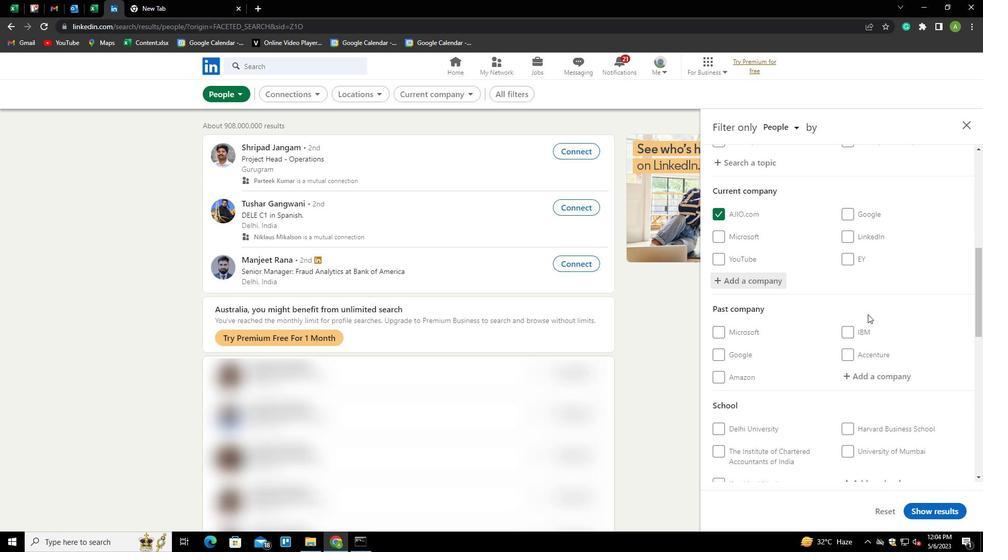 
Action: Mouse scrolled (867, 314) with delta (0, 0)
Screenshot: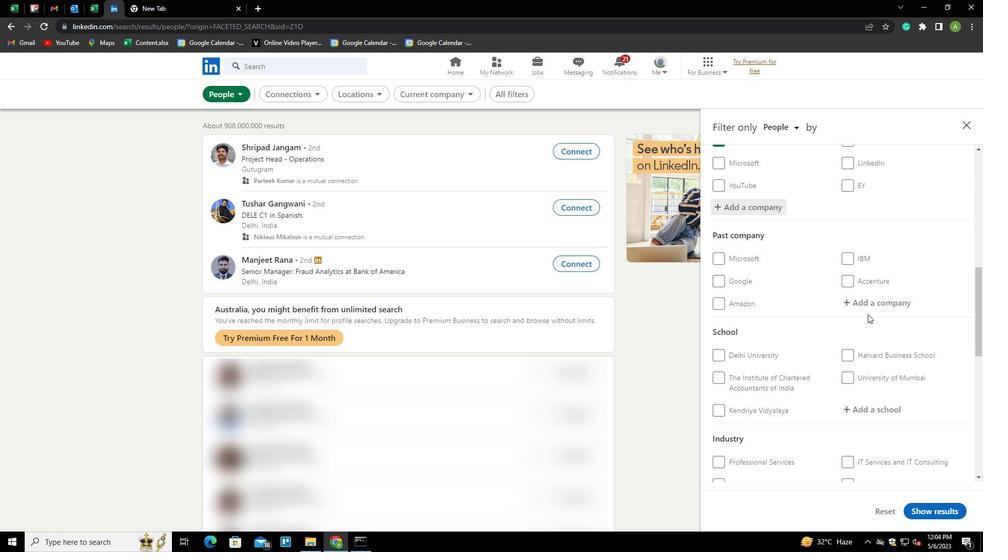 
Action: Mouse scrolled (867, 314) with delta (0, 0)
Screenshot: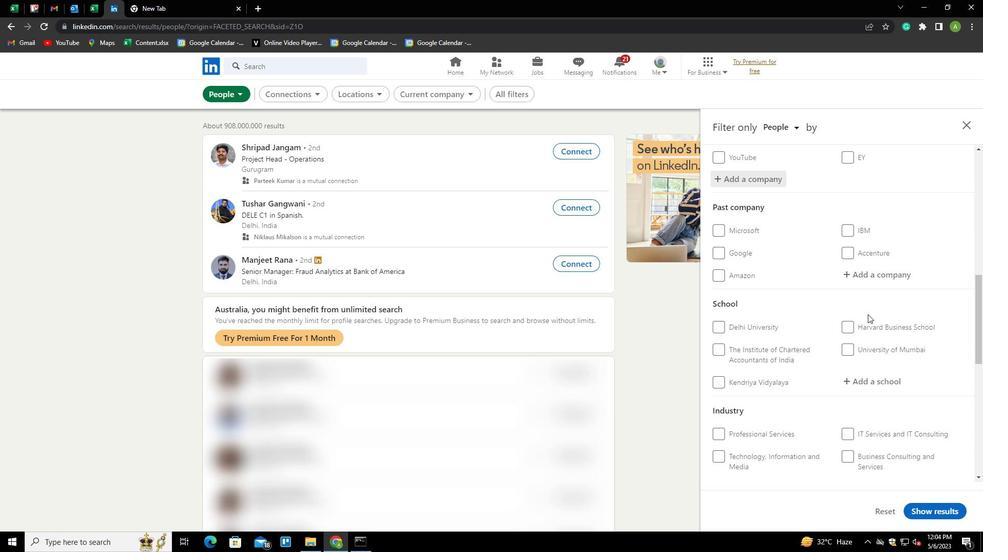 
Action: Mouse moved to (864, 282)
Screenshot: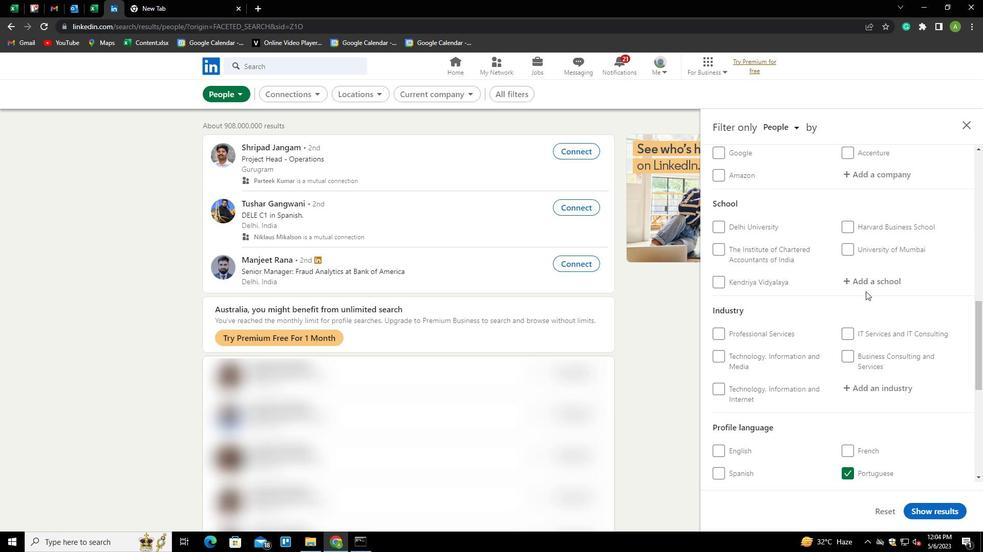 
Action: Mouse pressed left at (864, 282)
Screenshot: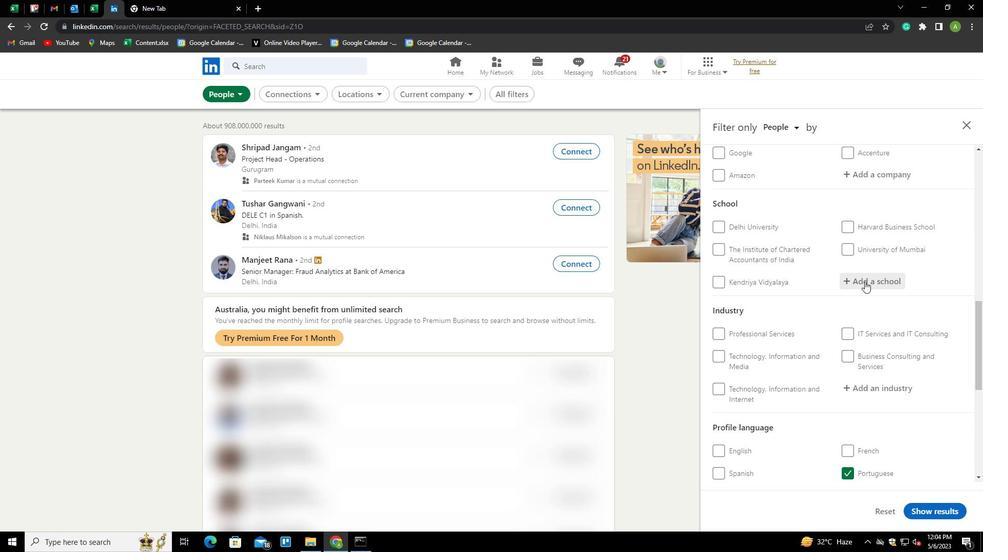 
Action: Key pressed <Key.shift>PROGRESSIVE<Key.space><Key.shift>EDUCATION<Key.space><Key.shift>SOCIETY'S<Key.space><Key.shift>MODERN<Key.space><Key.shift>COLLER<Key.backspace>GER<Key.backspace><Key.space>OF<Key.space><Key.shift>ENGINEERING<Key.down><Key.enter>
Screenshot: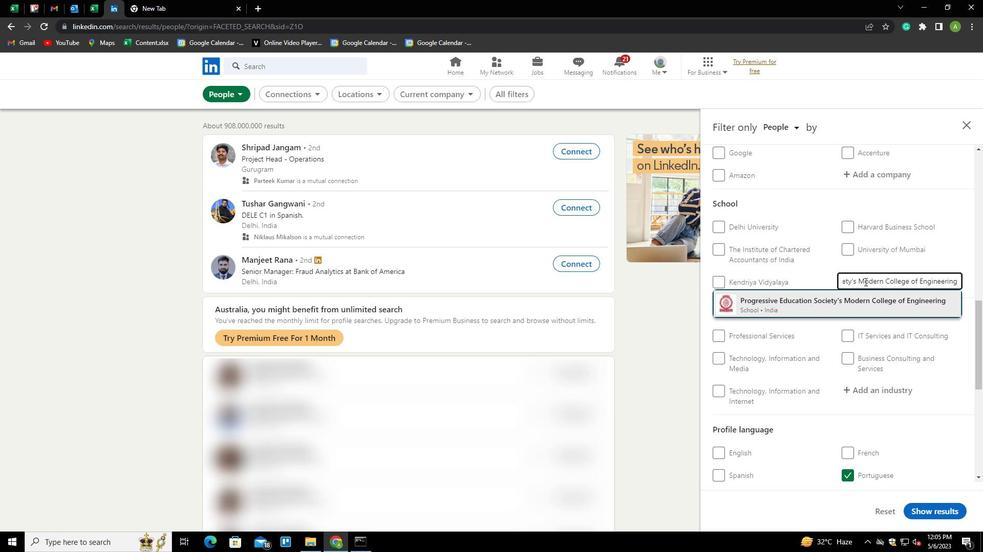
Action: Mouse moved to (867, 278)
Screenshot: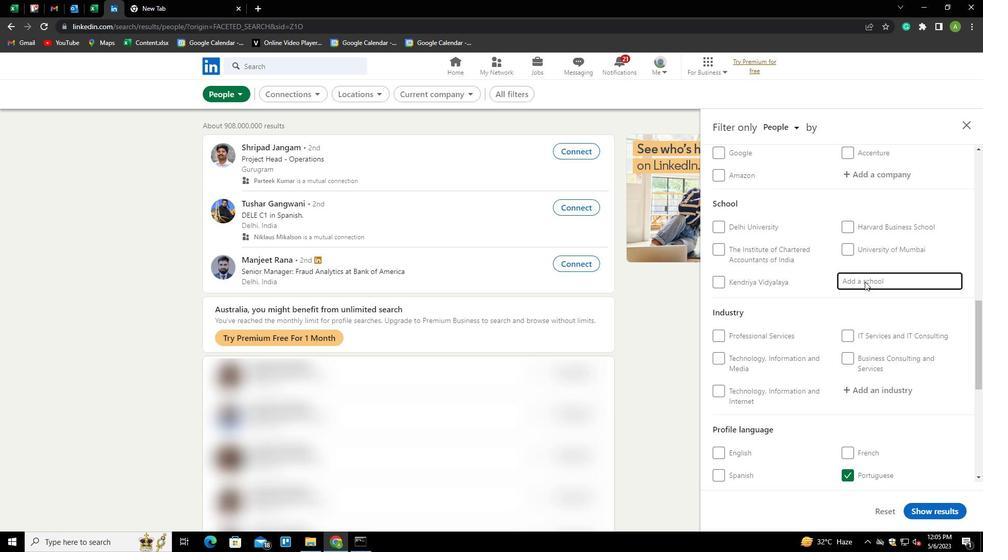 
Action: Mouse scrolled (867, 278) with delta (0, 0)
Screenshot: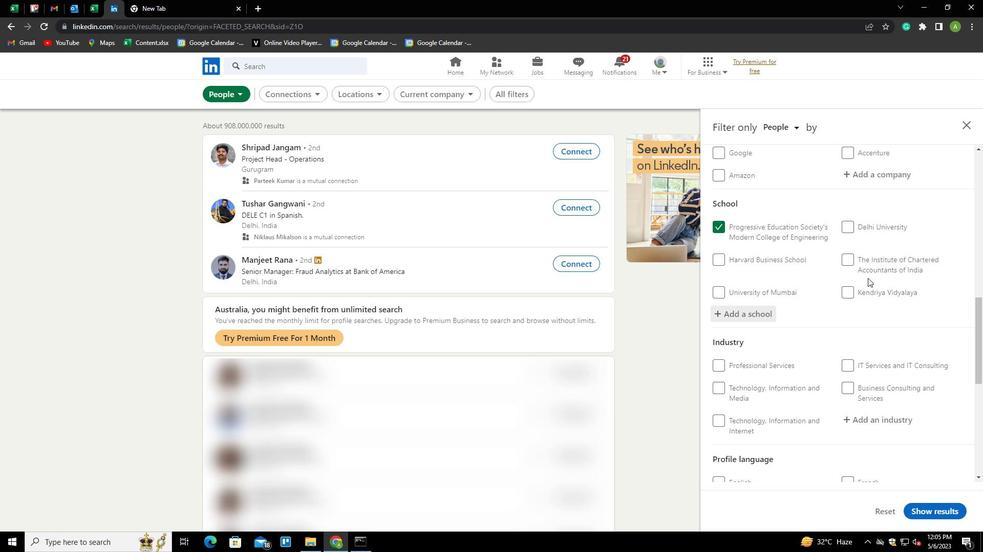 
Action: Mouse scrolled (867, 278) with delta (0, 0)
Screenshot: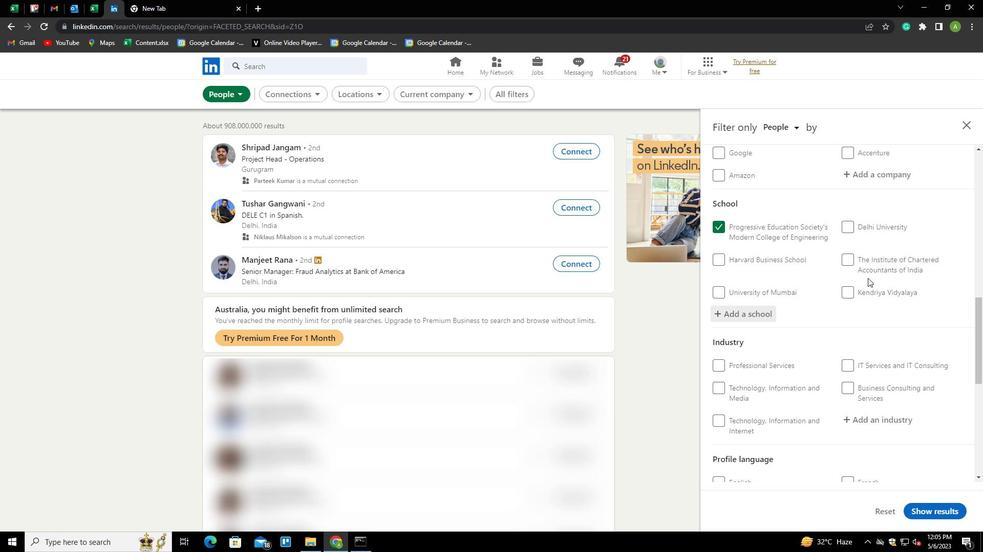 
Action: Mouse scrolled (867, 278) with delta (0, 0)
Screenshot: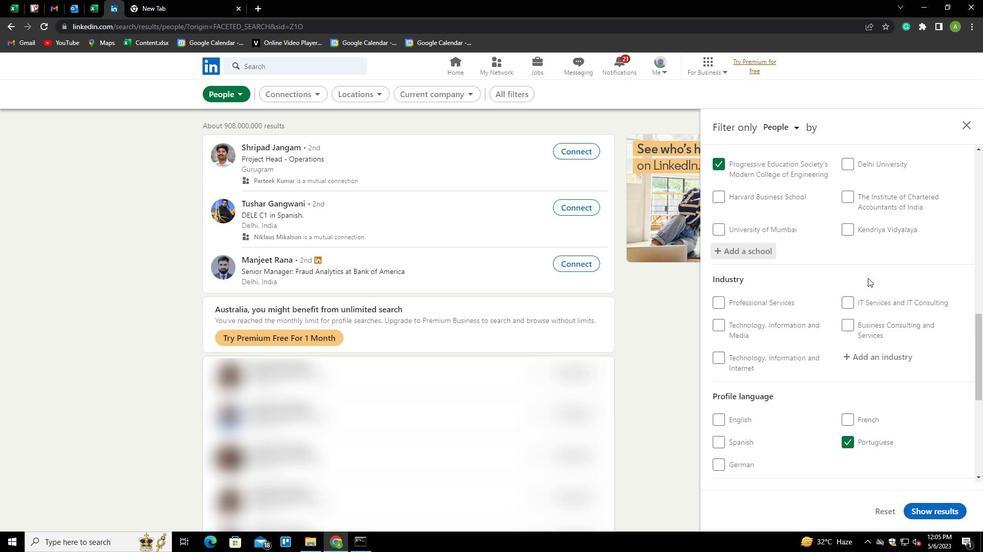
Action: Mouse moved to (876, 270)
Screenshot: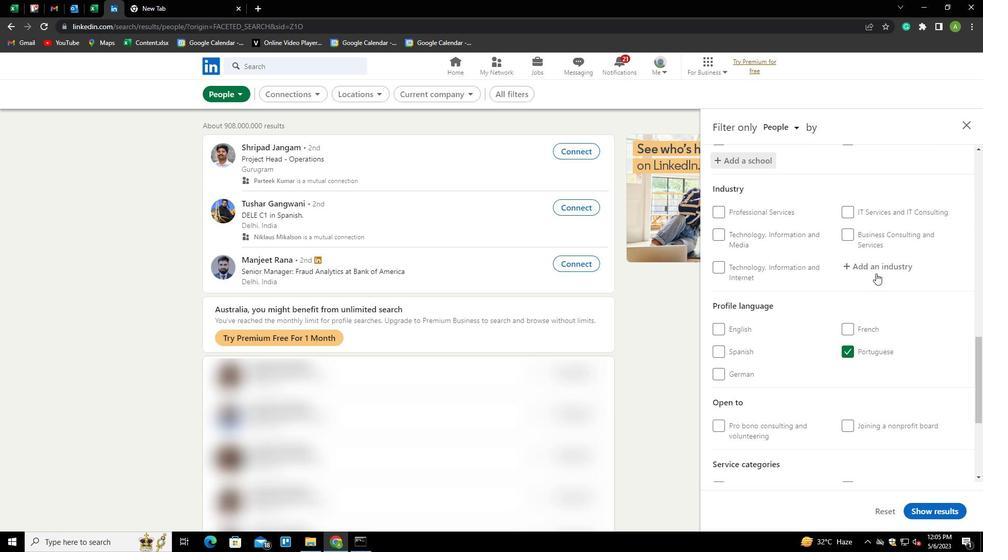 
Action: Mouse pressed left at (876, 270)
Screenshot: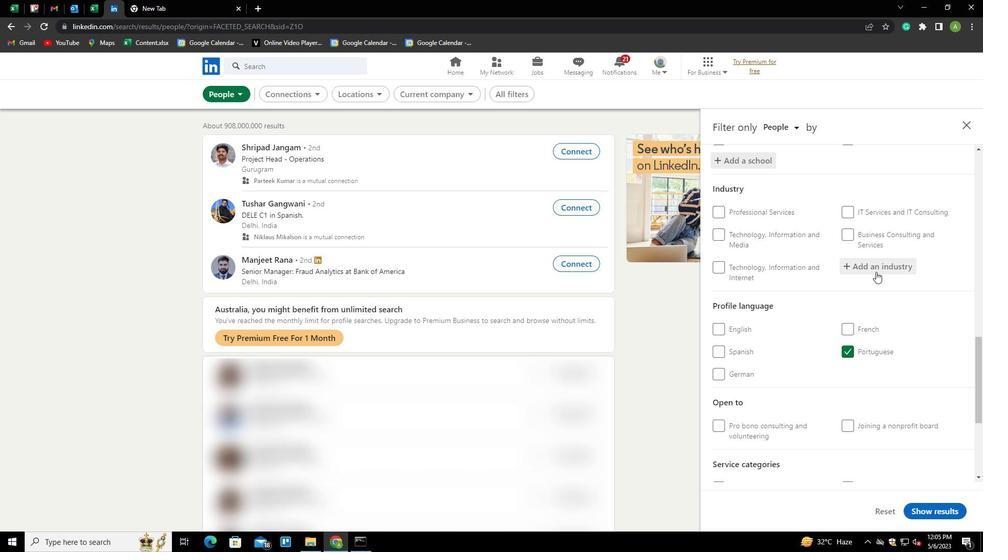 
Action: Mouse moved to (877, 270)
Screenshot: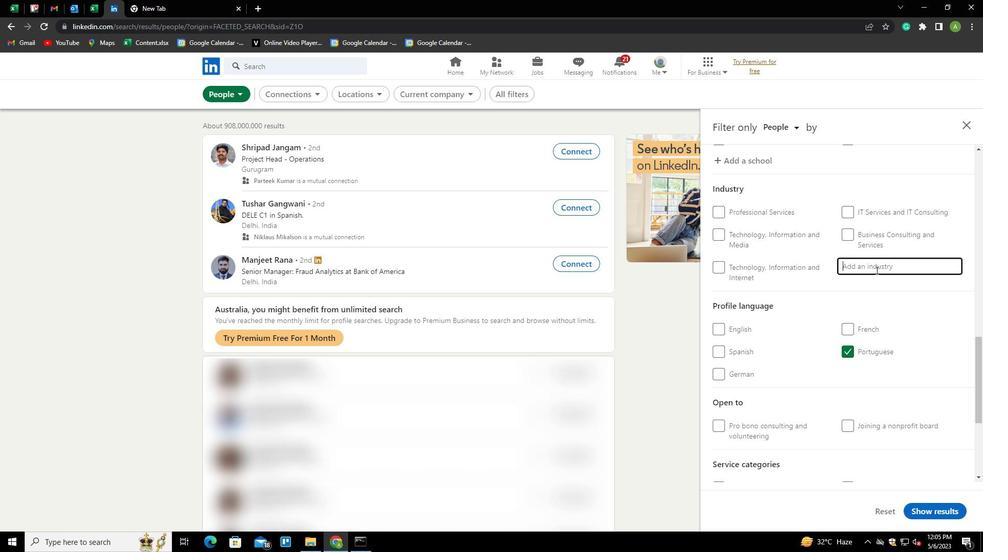 
Action: Key pressed <Key.shift>ELECTRICAL<Key.space><Key.shift>MANUGA<Key.backspace><Key.backspace>FC<Key.backspace>ACTURING<Key.space><Key.down><Key.down><Key.enter>
Screenshot: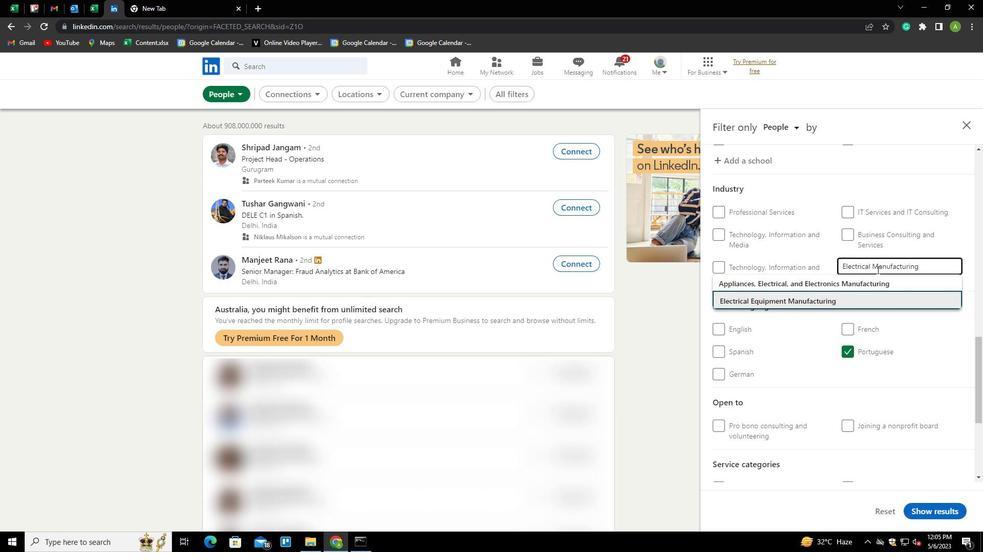 
Action: Mouse scrolled (877, 269) with delta (0, 0)
Screenshot: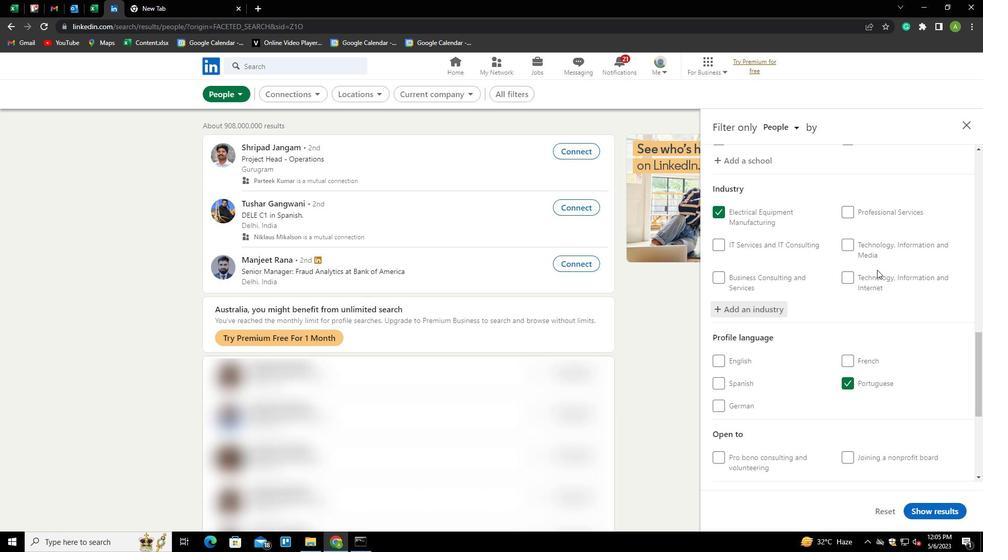 
Action: Mouse scrolled (877, 269) with delta (0, 0)
Screenshot: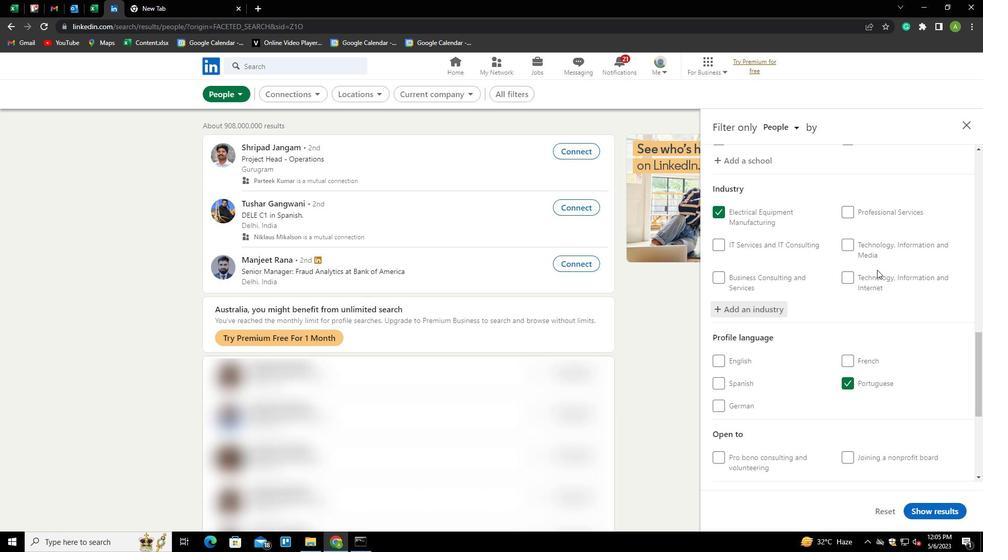 
Action: Mouse moved to (876, 274)
Screenshot: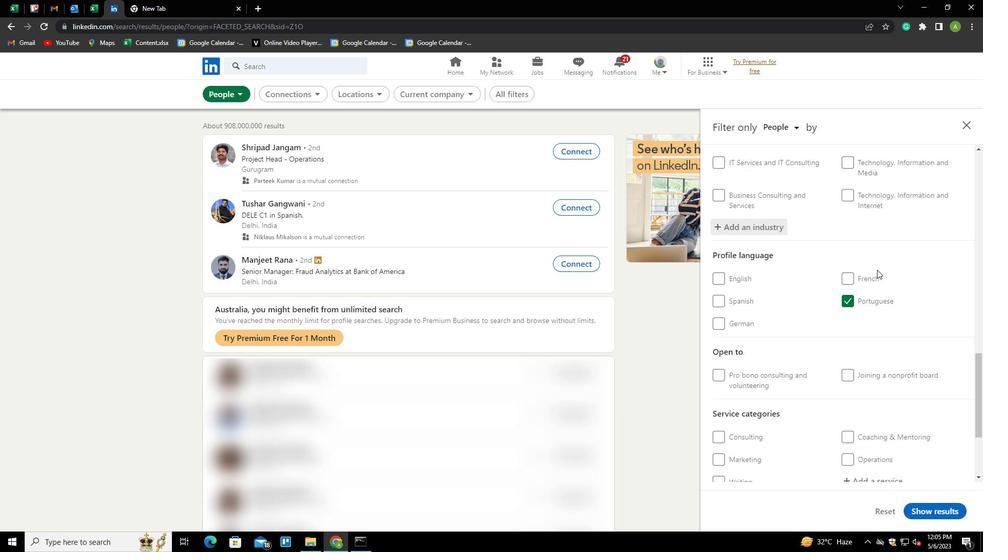 
Action: Mouse scrolled (876, 274) with delta (0, 0)
Screenshot: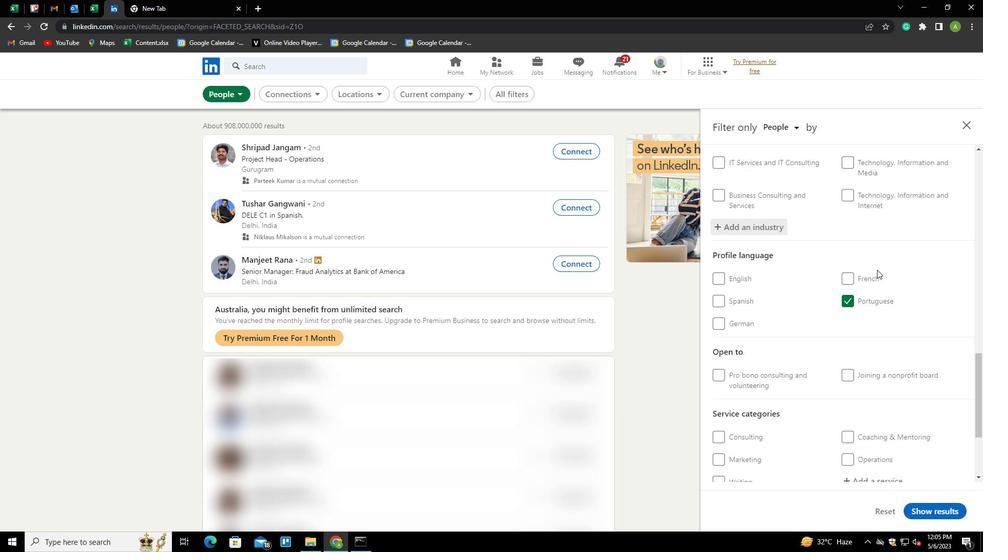 
Action: Mouse moved to (875, 279)
Screenshot: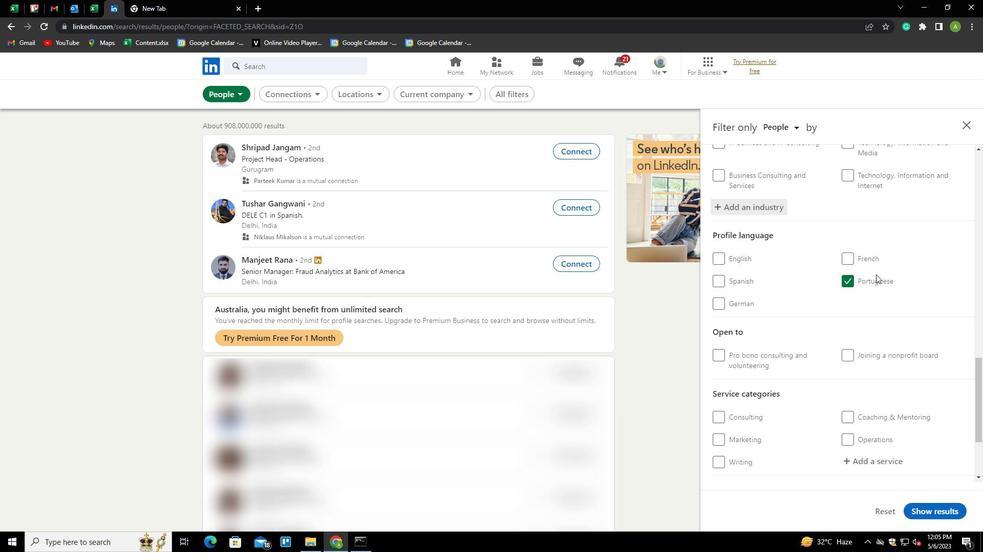 
Action: Mouse scrolled (875, 279) with delta (0, 0)
Screenshot: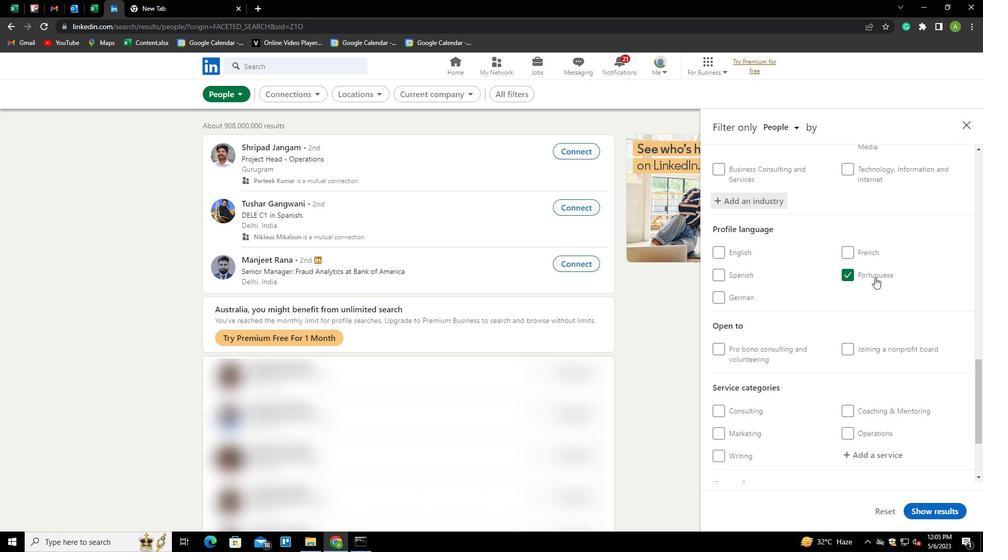 
Action: Mouse scrolled (875, 279) with delta (0, 0)
Screenshot: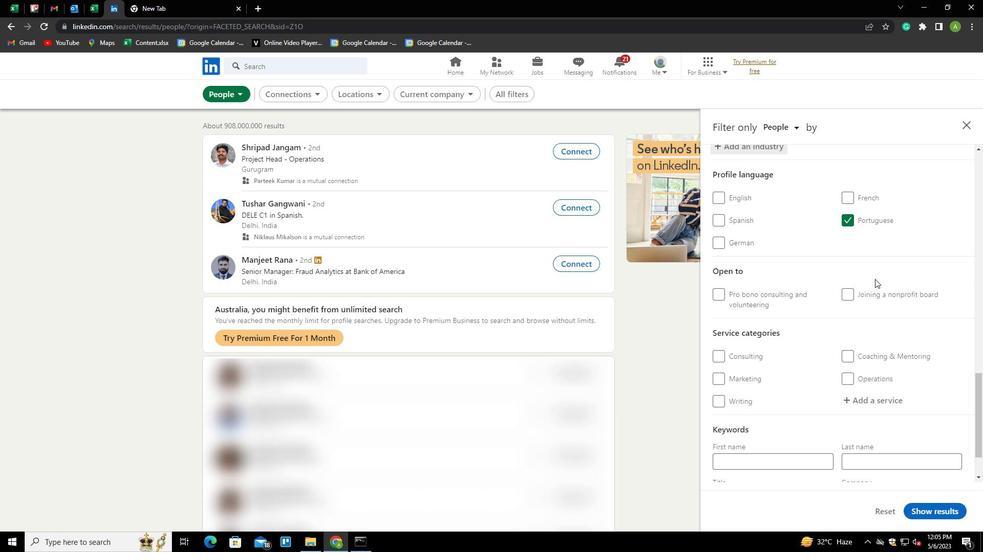 
Action: Mouse moved to (863, 337)
Screenshot: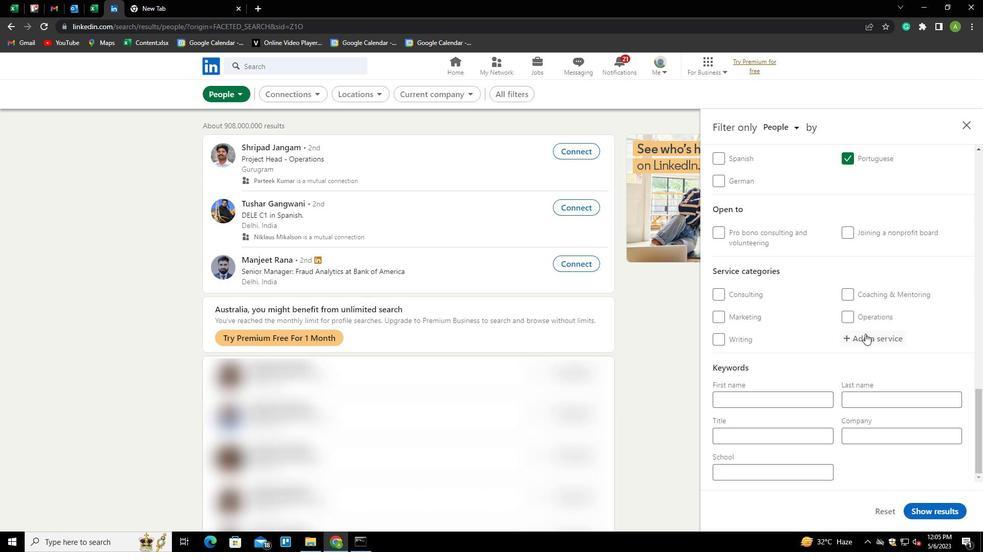 
Action: Mouse pressed left at (863, 337)
Screenshot: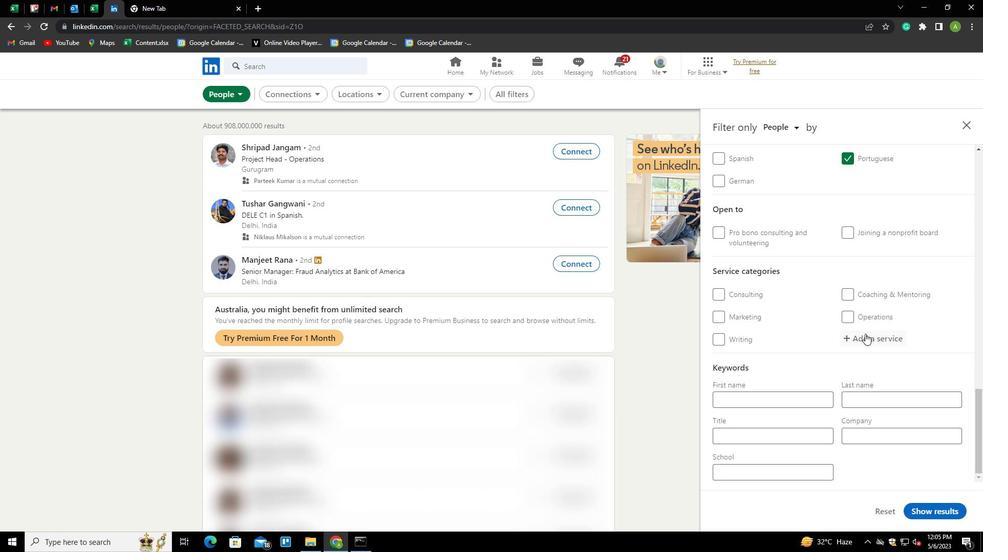 
Action: Mouse moved to (880, 327)
Screenshot: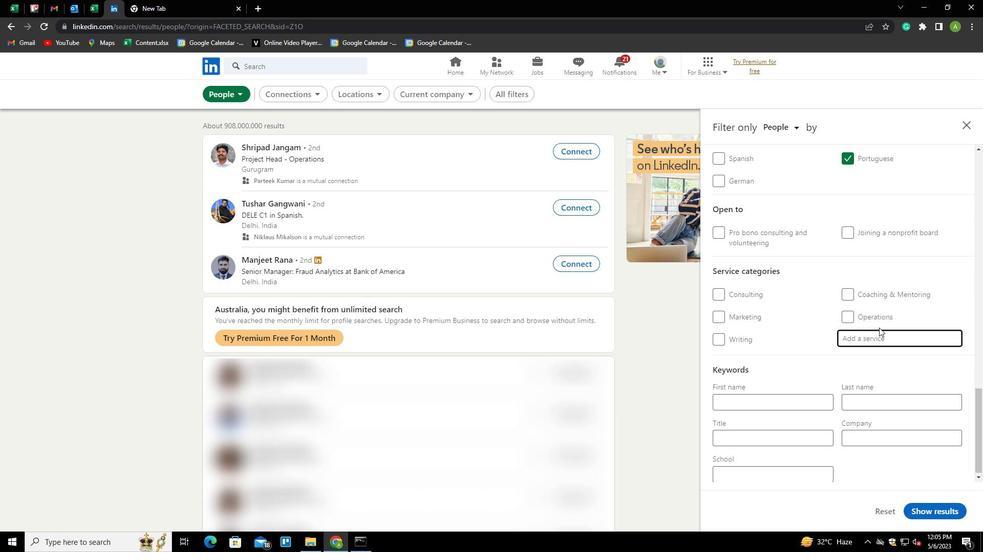 
Action: Key pressed <Key.shift>COM<Key.backspace><Key.backspace>OMMERCIAL<Key.space><Key.shift>INSURANCE<Key.down><Key.down><Key.enter>
Screenshot: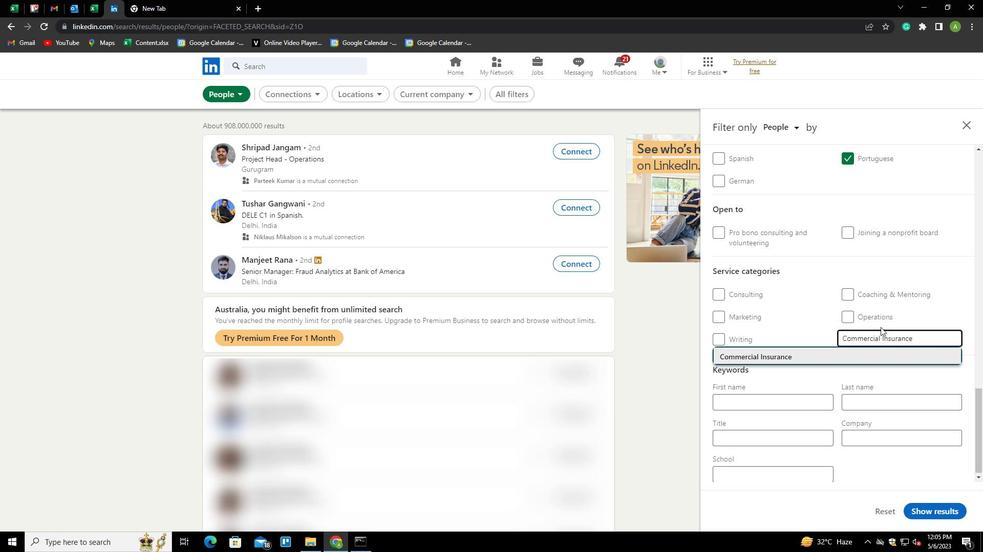 
Action: Mouse moved to (882, 329)
Screenshot: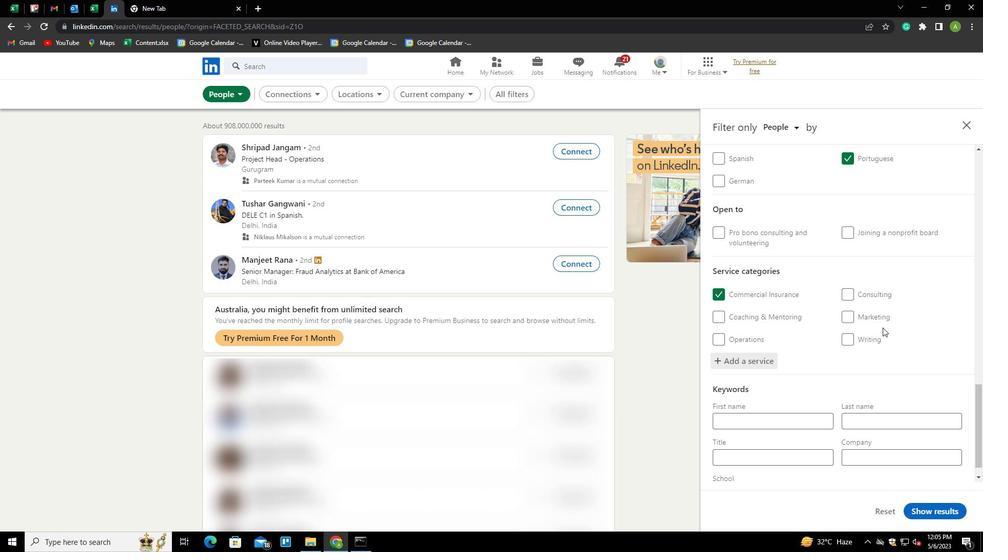 
Action: Mouse scrolled (882, 328) with delta (0, 0)
Screenshot: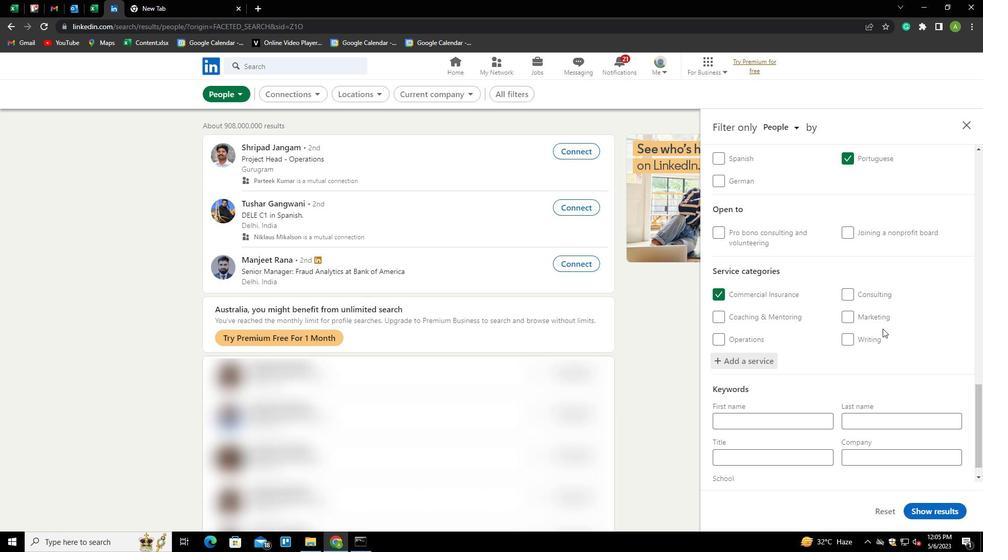 
Action: Mouse scrolled (882, 328) with delta (0, 0)
Screenshot: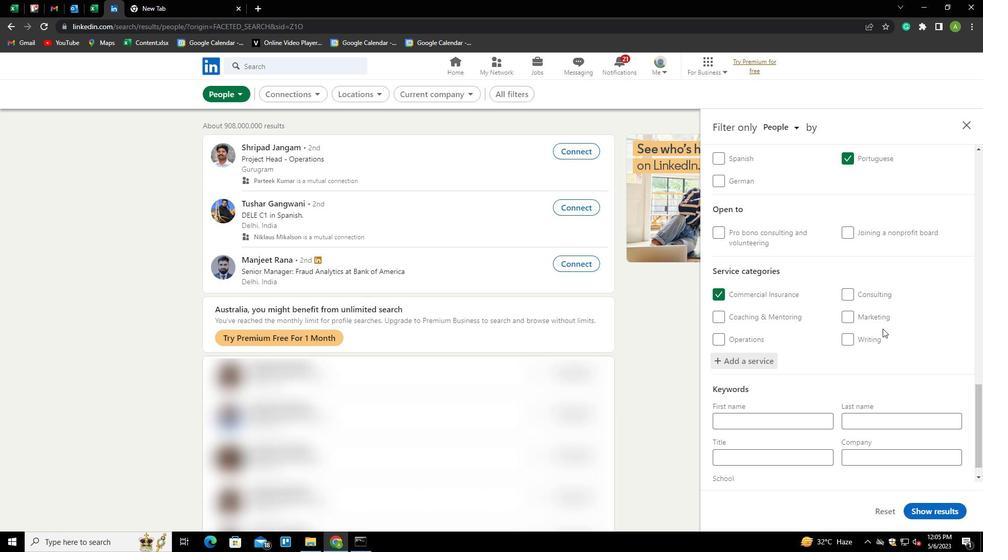 
Action: Mouse scrolled (882, 328) with delta (0, 0)
Screenshot: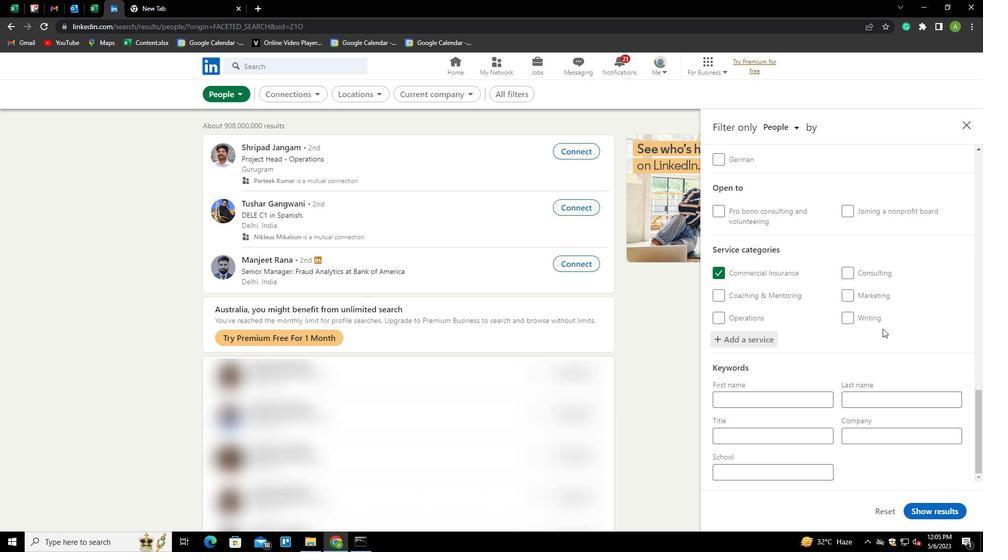 
Action: Mouse moved to (882, 329)
Screenshot: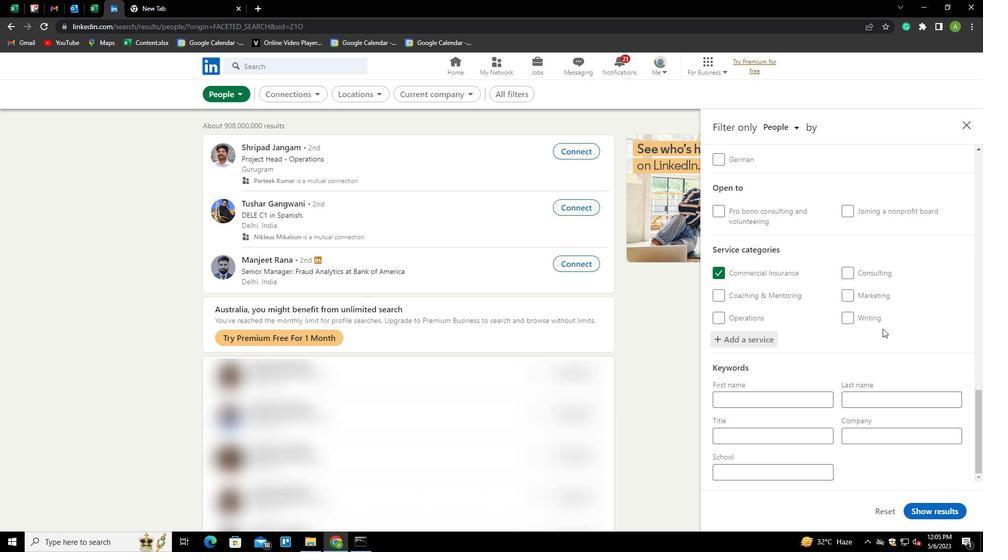 
Action: Mouse scrolled (882, 328) with delta (0, 0)
Screenshot: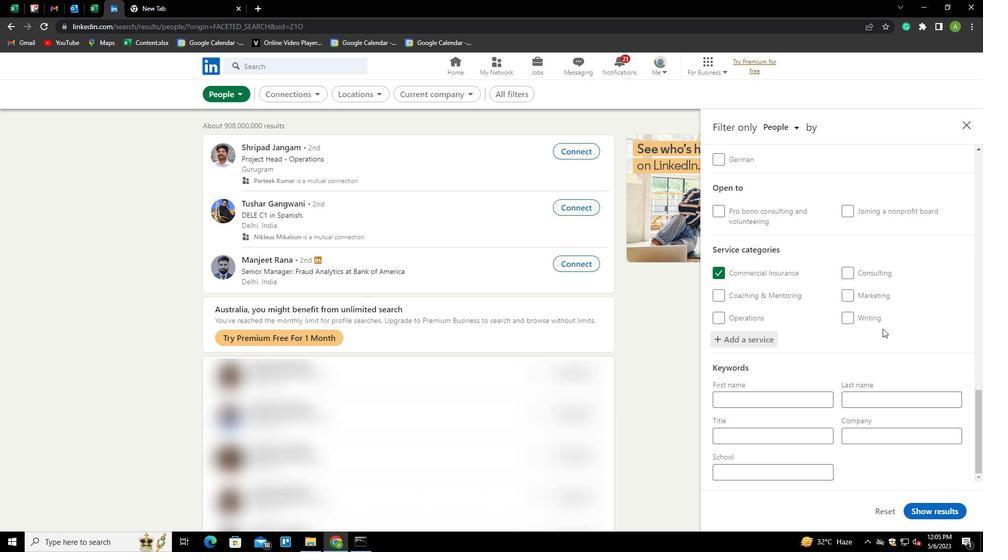 
Action: Mouse moved to (777, 439)
Screenshot: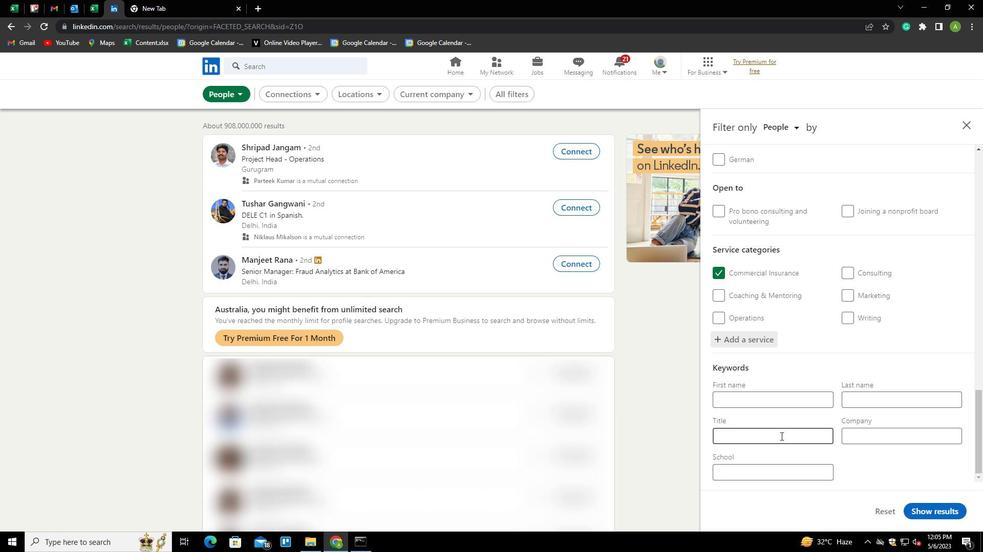 
Action: Mouse pressed left at (777, 439)
Screenshot: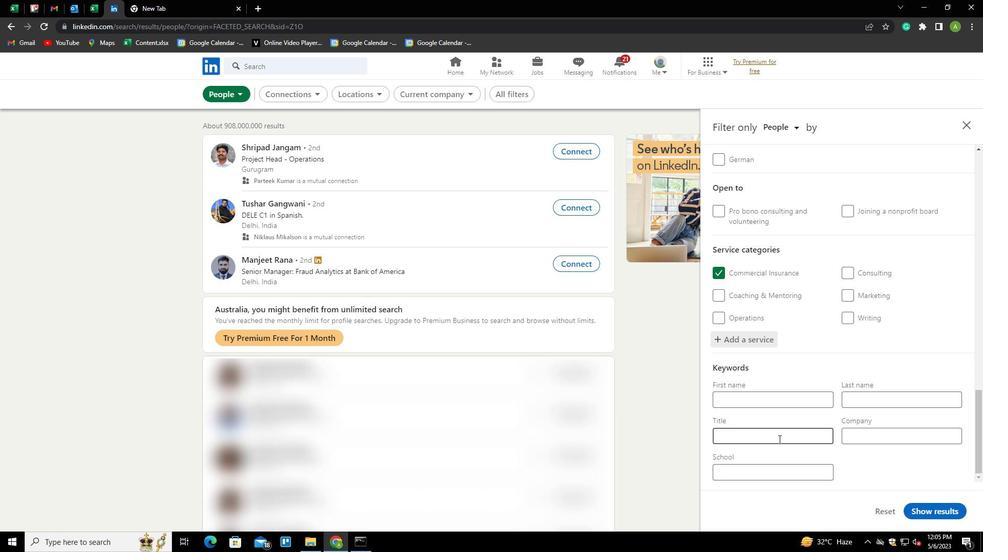 
Action: Mouse moved to (777, 438)
Screenshot: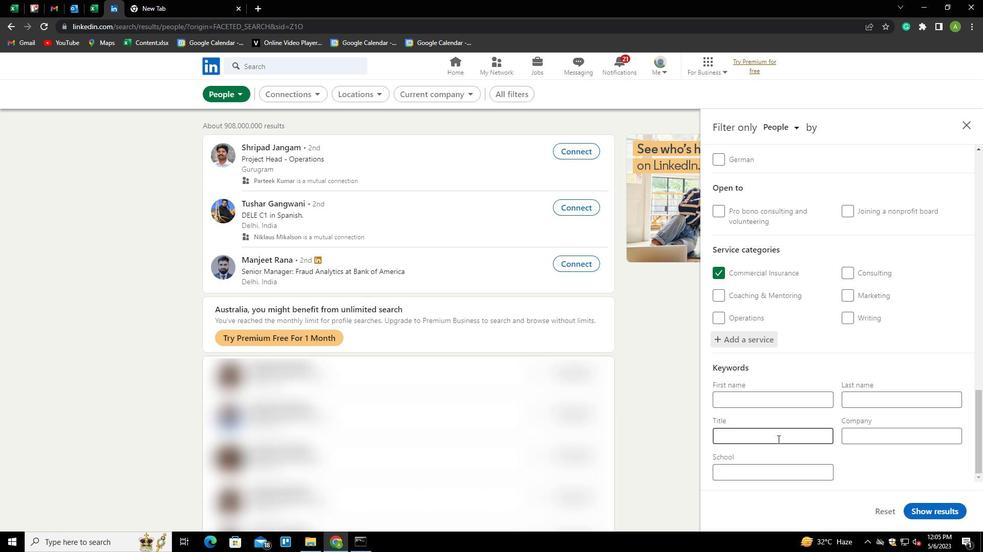 
Action: Key pressed <Key.shift><Key.shift><Key.shift><Key.shift><Key.shift><Key.shift><Key.shift><Key.shift>DIRECT<Key.space><Key.shift>SALESER<Key.backspace><Key.backspace>PERSON
Screenshot: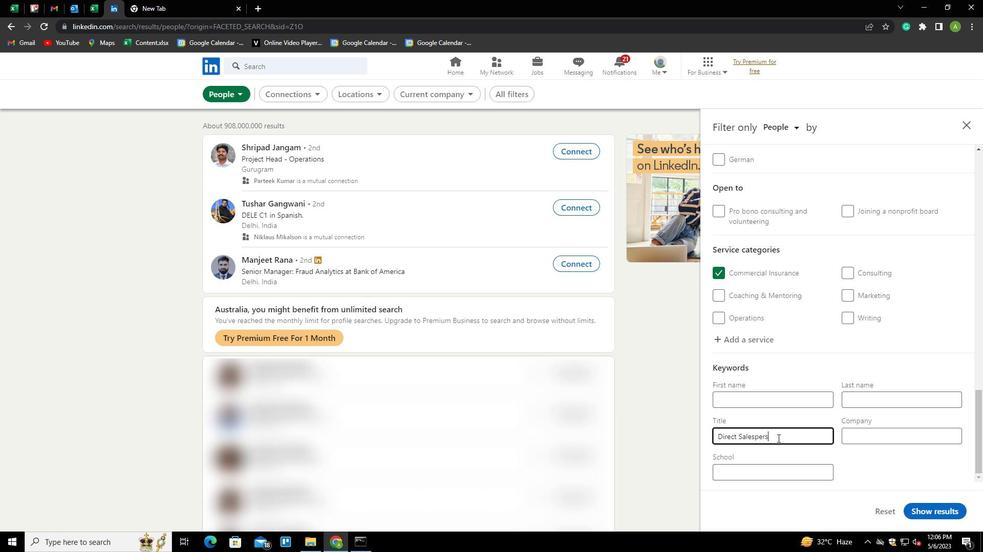 
Action: Mouse moved to (935, 509)
Screenshot: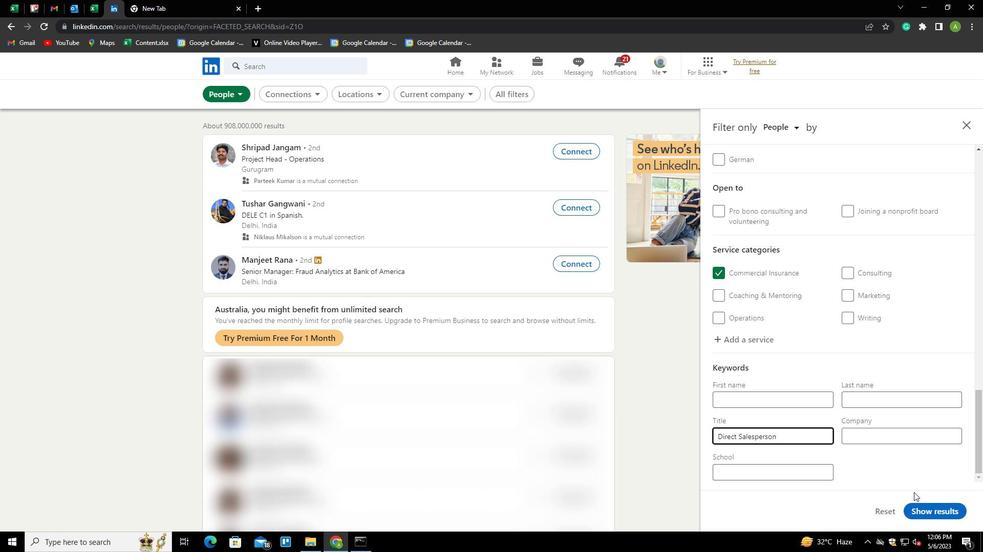 
Action: Mouse pressed left at (935, 509)
Screenshot: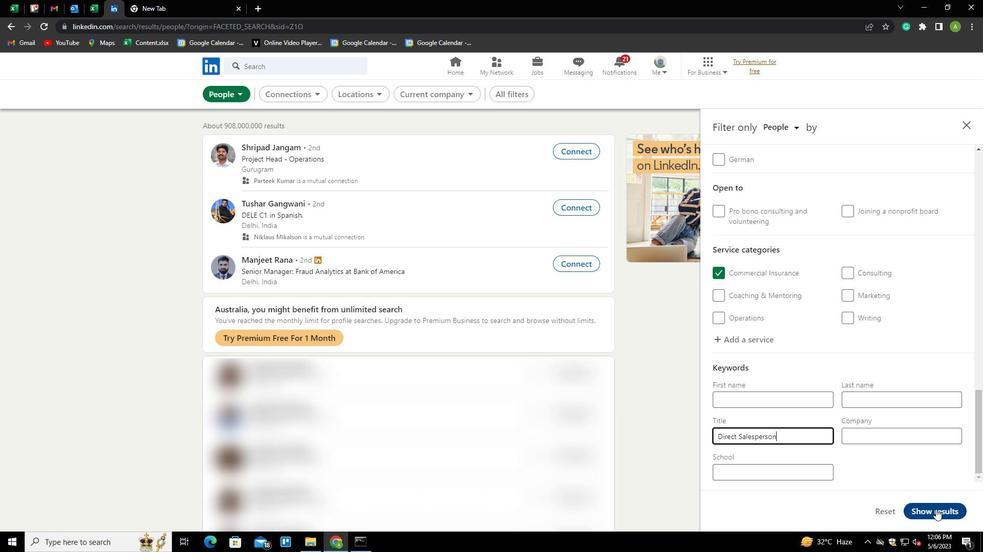 
Action: Mouse moved to (956, 490)
Screenshot: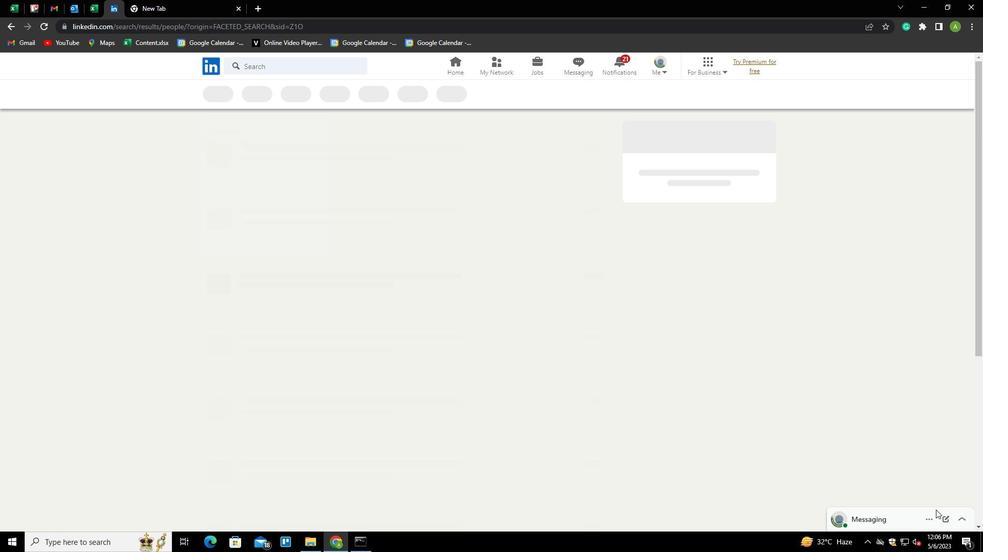 
